 Task: Open Card Business Continuity Planning in Board Sales Pipeline Management and Optimization to Workspace Cloud Management and add a team member Softage.2@softage.net, a label Orange, a checklist Diet Planning, an attachment from your computer, a color Orange and finally, add a card description 'Conduct team training session on effective feedback' and a comment 'Given the potential impact of this task on our customers, let us ensure that we approach it with a focus on customer satisfaction and experience.'. Add a start date 'Jan 06, 1900' with a due date 'Jan 13, 1900'
Action: Mouse moved to (398, 163)
Screenshot: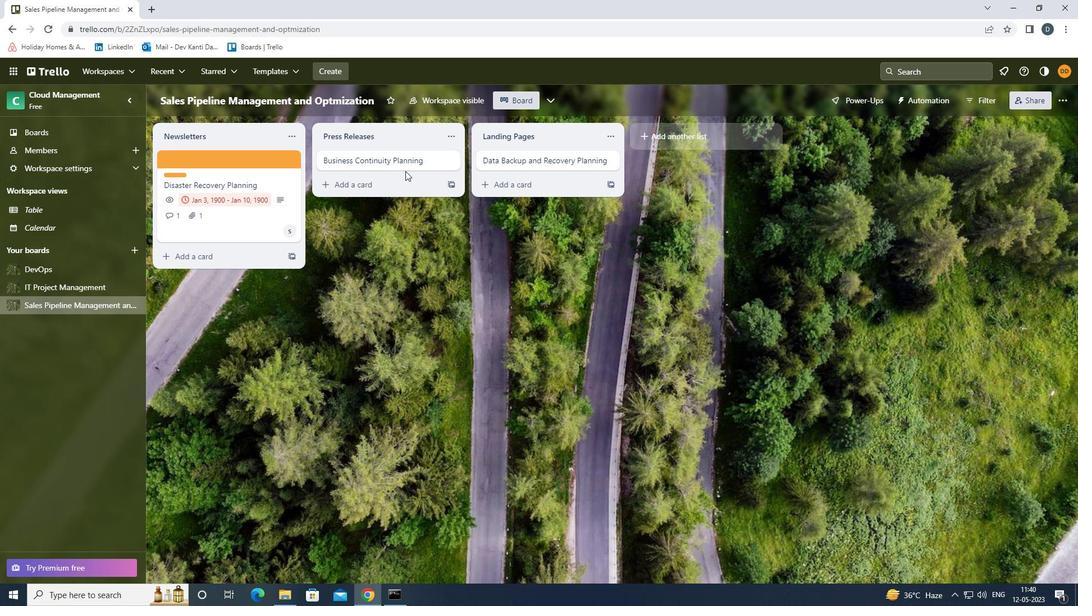 
Action: Mouse pressed left at (398, 163)
Screenshot: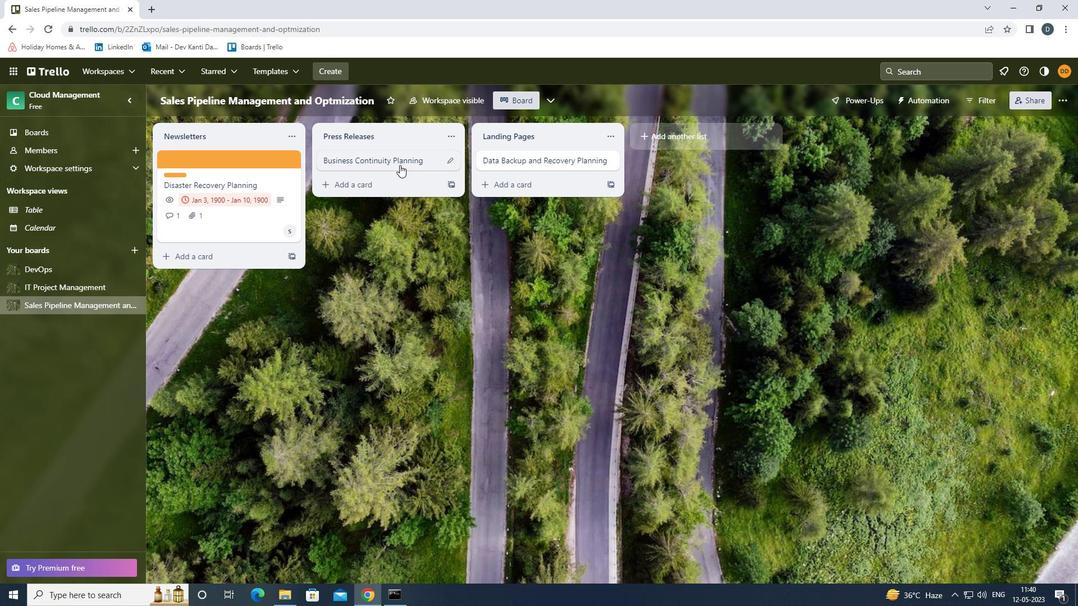 
Action: Mouse moved to (685, 197)
Screenshot: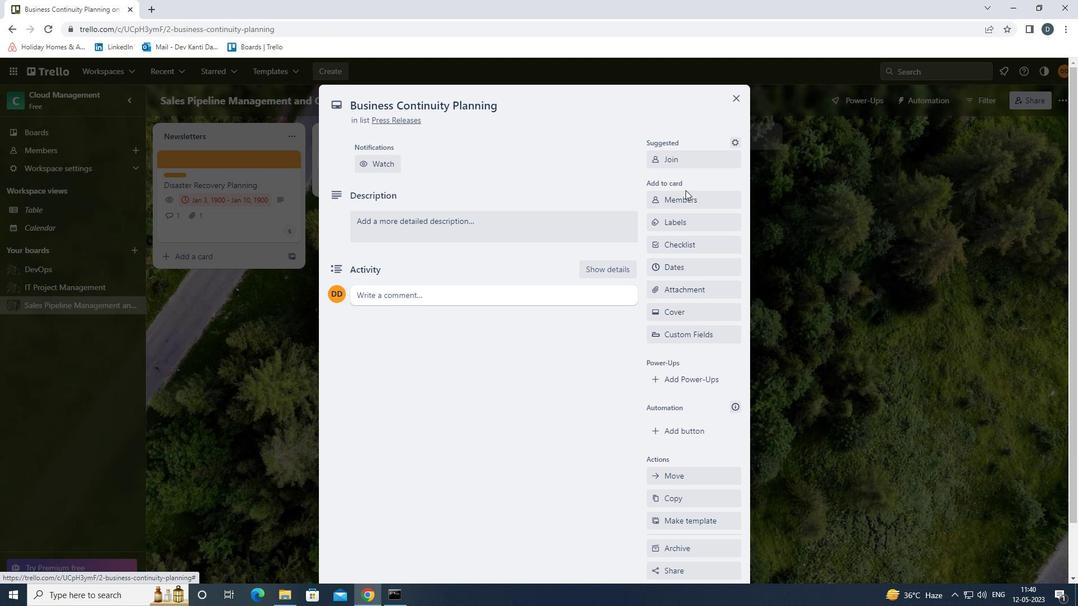 
Action: Mouse pressed left at (685, 197)
Screenshot: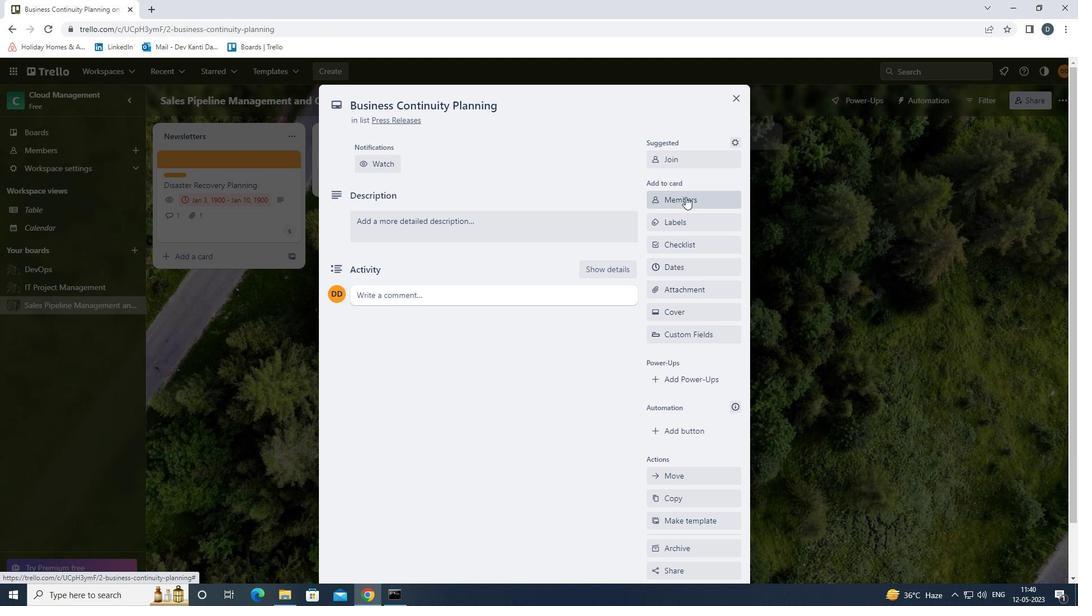 
Action: Key pressed <Key.shift>SOFTAGE.2<Key.shift>@SOFTAGE.NET
Screenshot: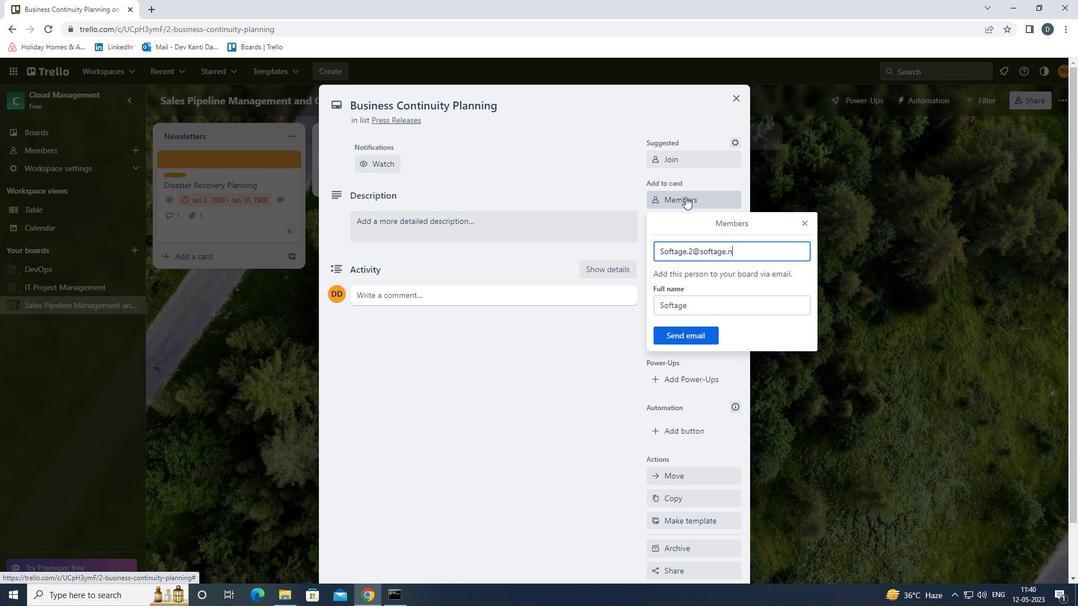 
Action: Mouse moved to (684, 343)
Screenshot: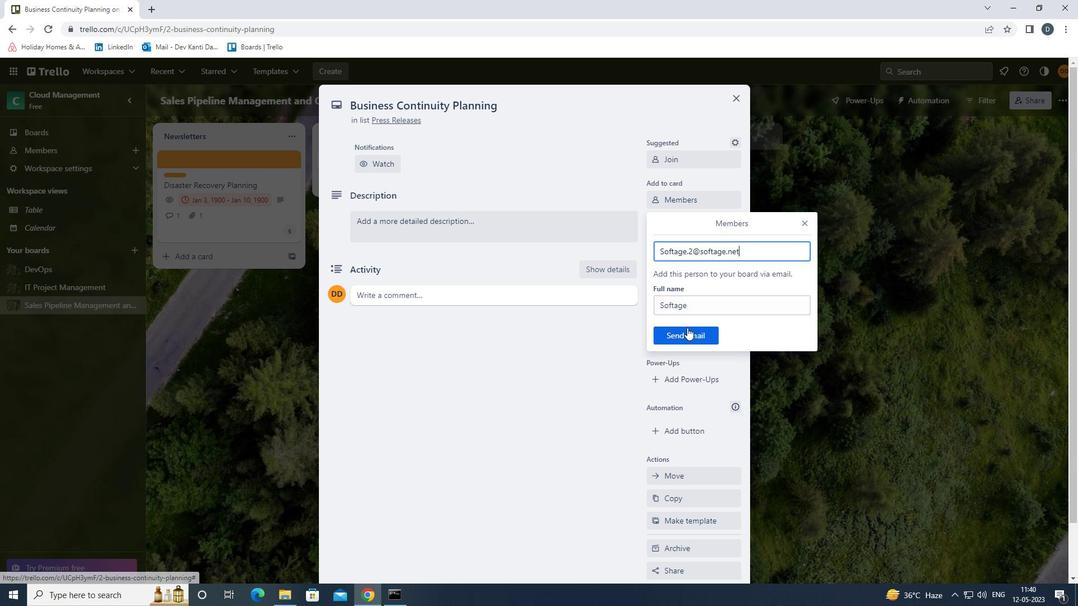 
Action: Mouse pressed left at (684, 343)
Screenshot: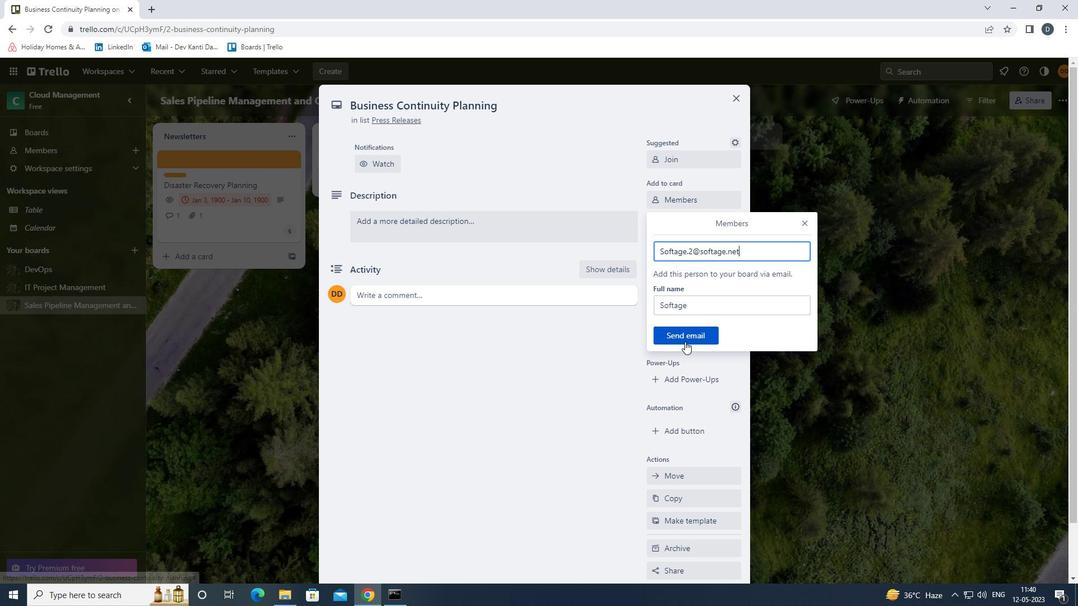 
Action: Mouse moved to (697, 225)
Screenshot: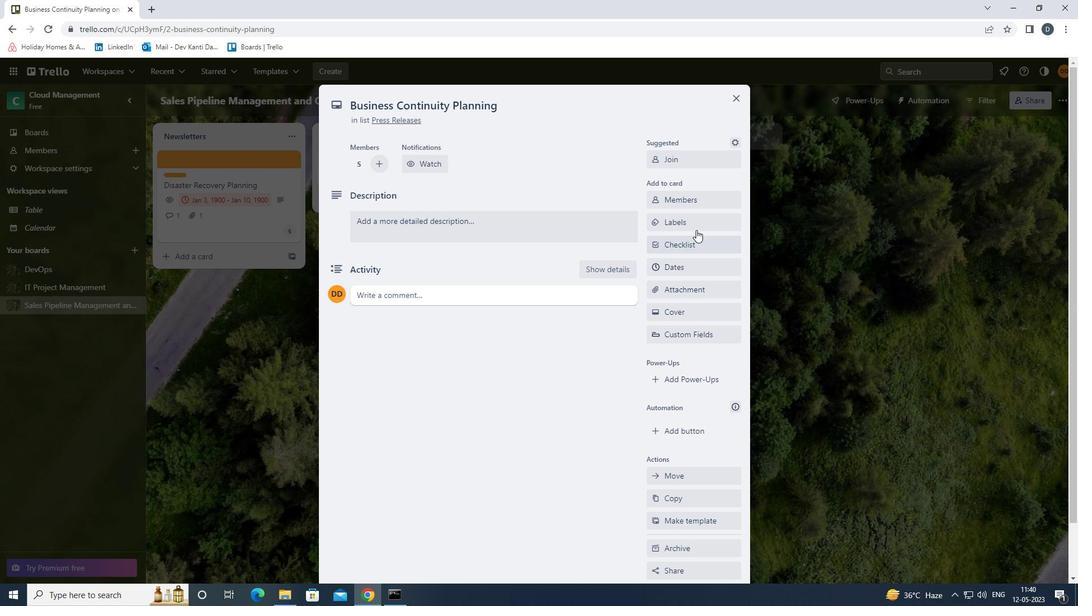 
Action: Mouse pressed left at (697, 225)
Screenshot: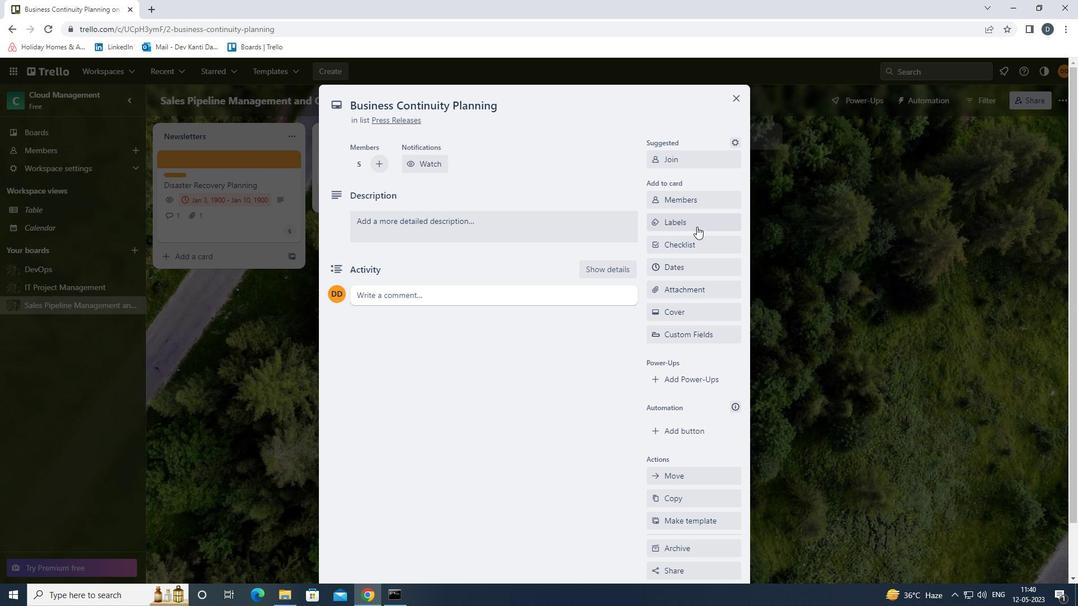 
Action: Mouse moved to (705, 356)
Screenshot: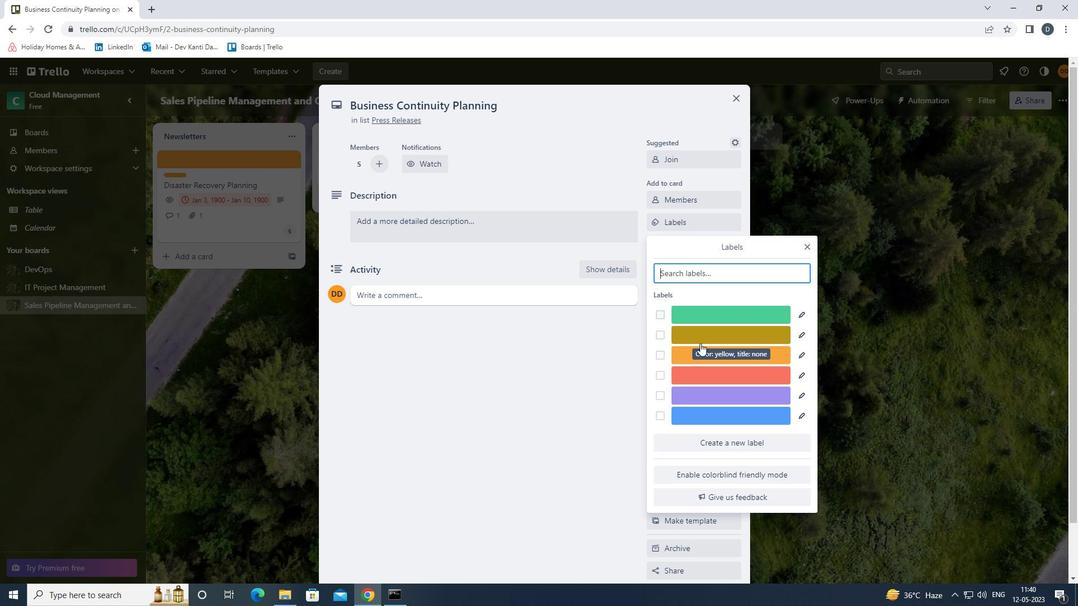 
Action: Mouse pressed left at (705, 356)
Screenshot: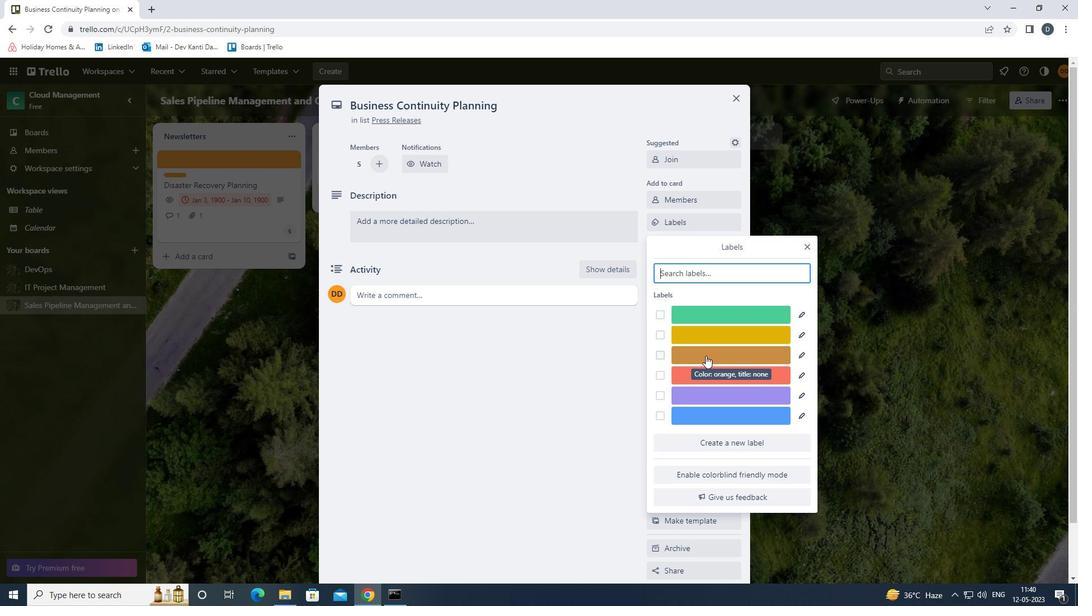 
Action: Mouse moved to (808, 245)
Screenshot: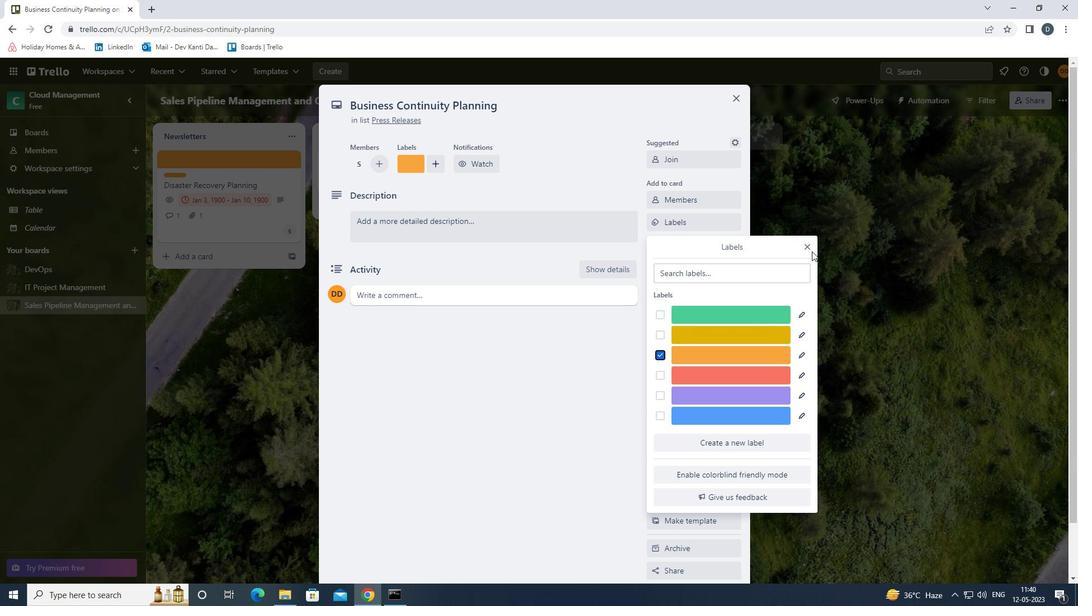 
Action: Mouse pressed left at (808, 245)
Screenshot: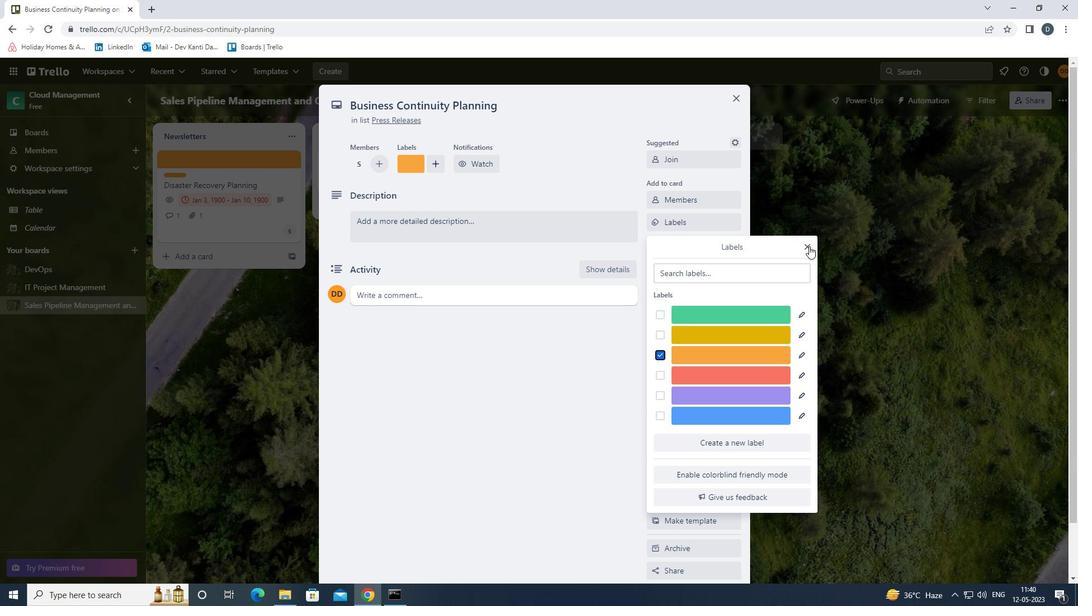 
Action: Mouse moved to (696, 292)
Screenshot: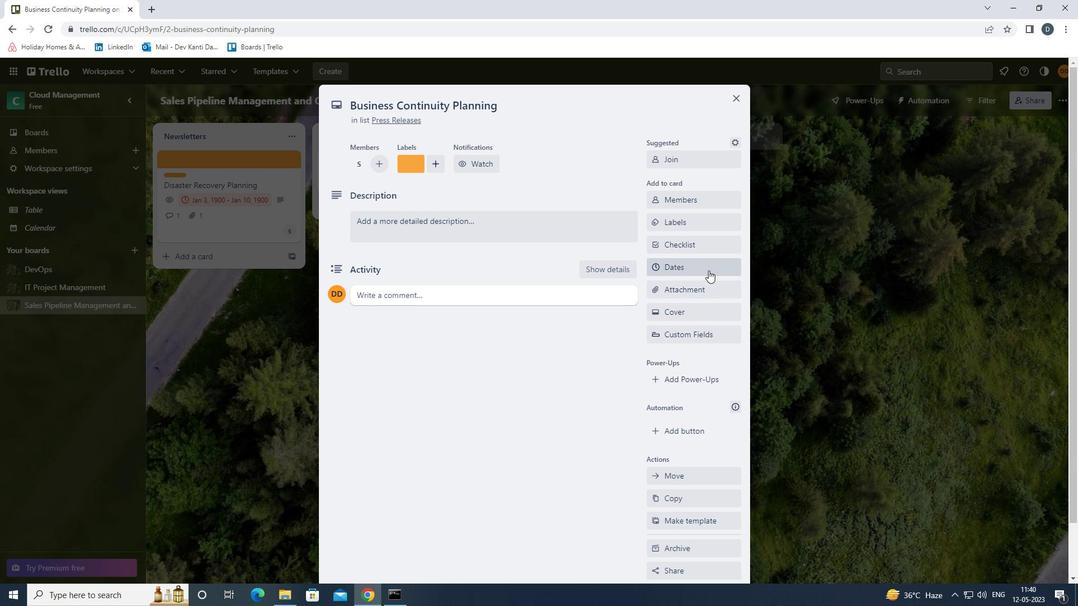 
Action: Mouse pressed left at (696, 292)
Screenshot: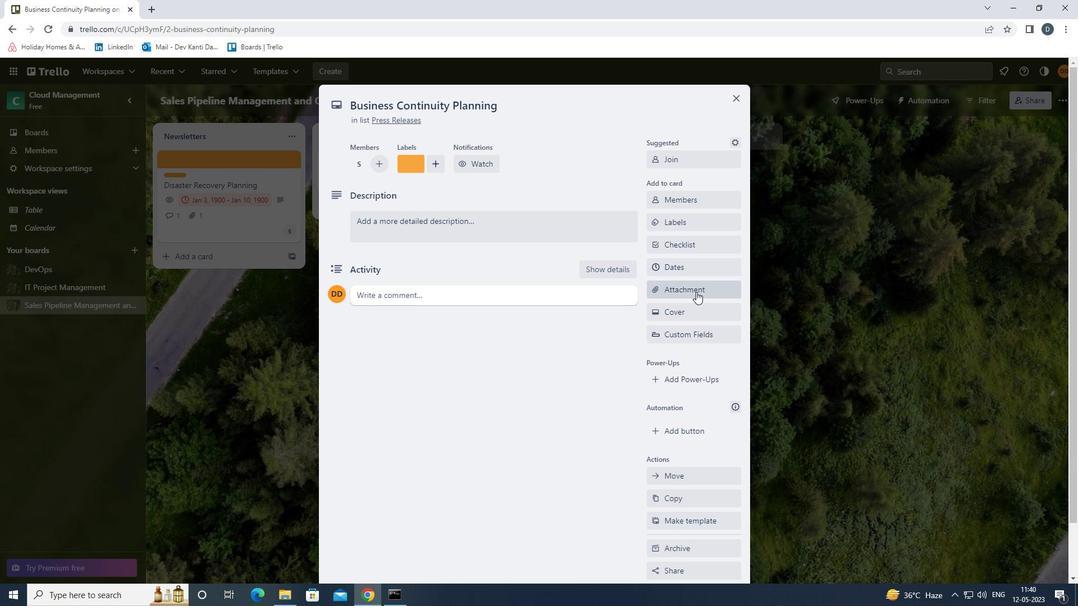 
Action: Mouse moved to (703, 343)
Screenshot: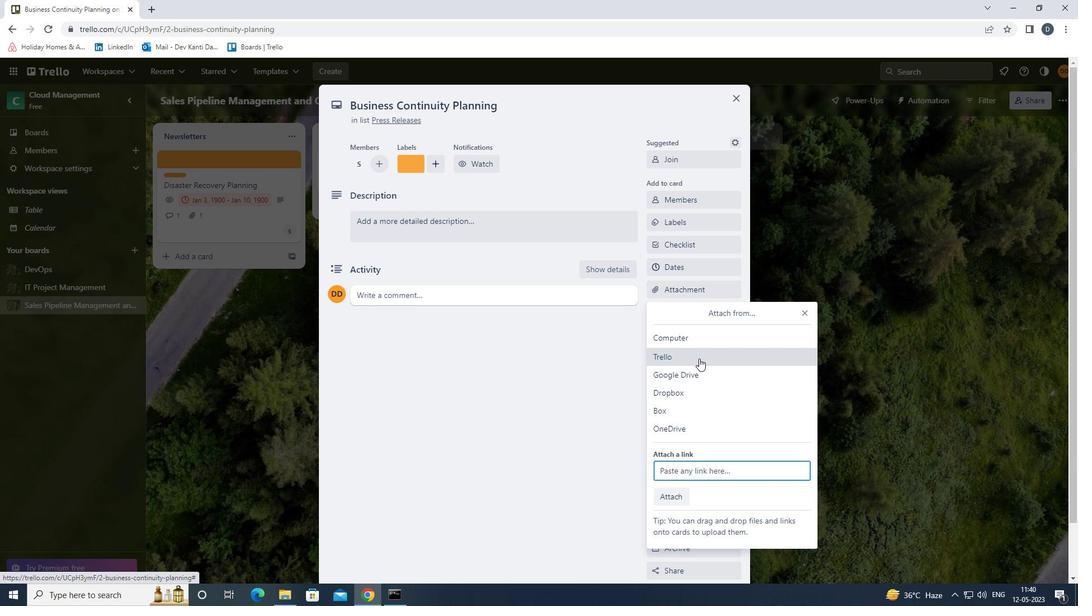 
Action: Mouse pressed left at (703, 343)
Screenshot: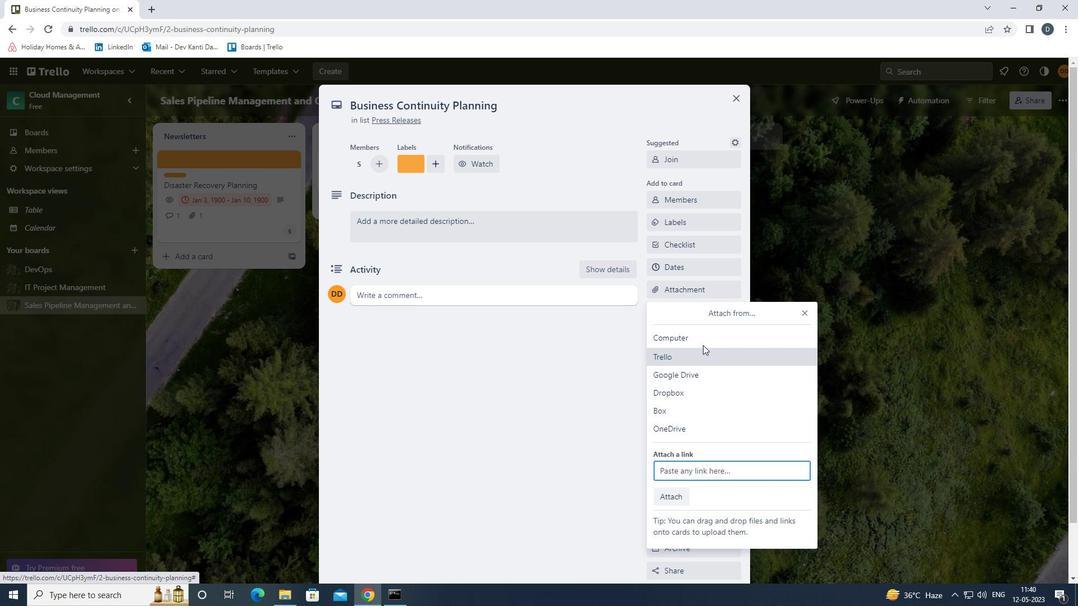 
Action: Mouse moved to (334, 127)
Screenshot: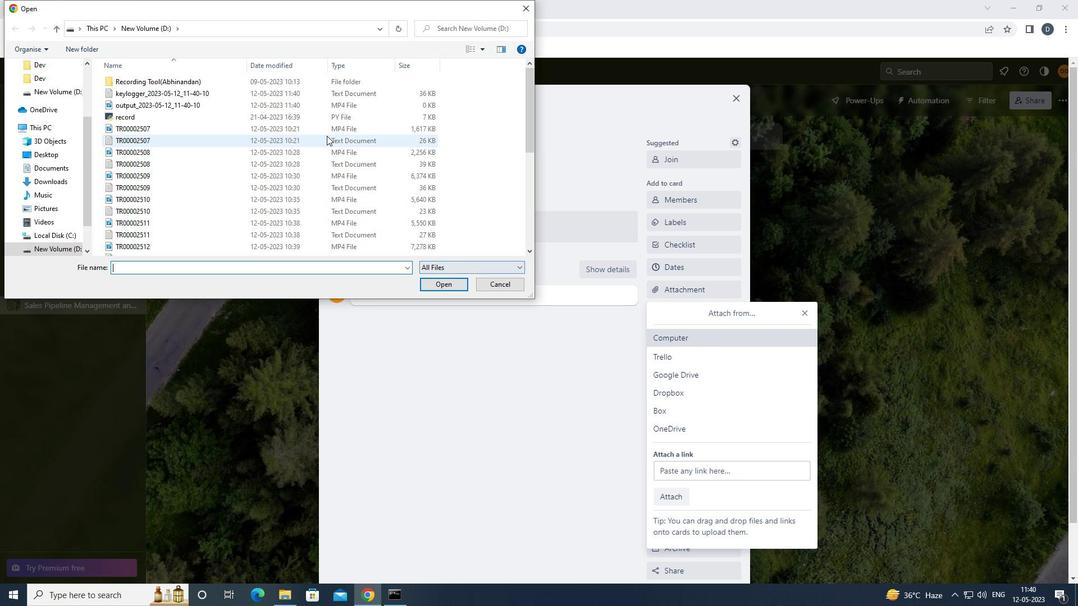 
Action: Mouse pressed left at (334, 127)
Screenshot: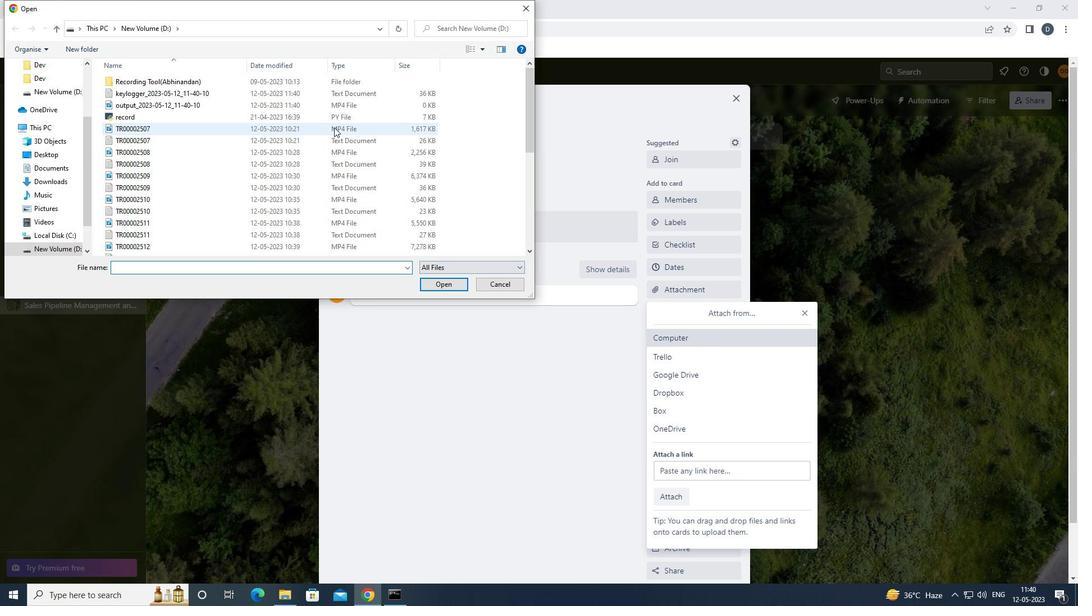
Action: Mouse moved to (452, 287)
Screenshot: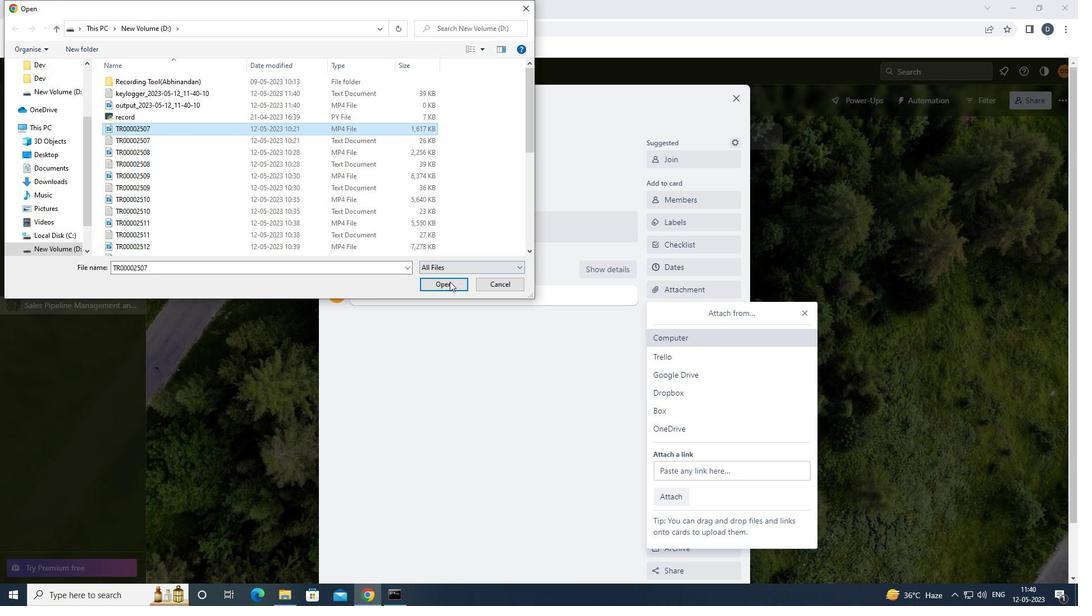 
Action: Mouse pressed left at (452, 287)
Screenshot: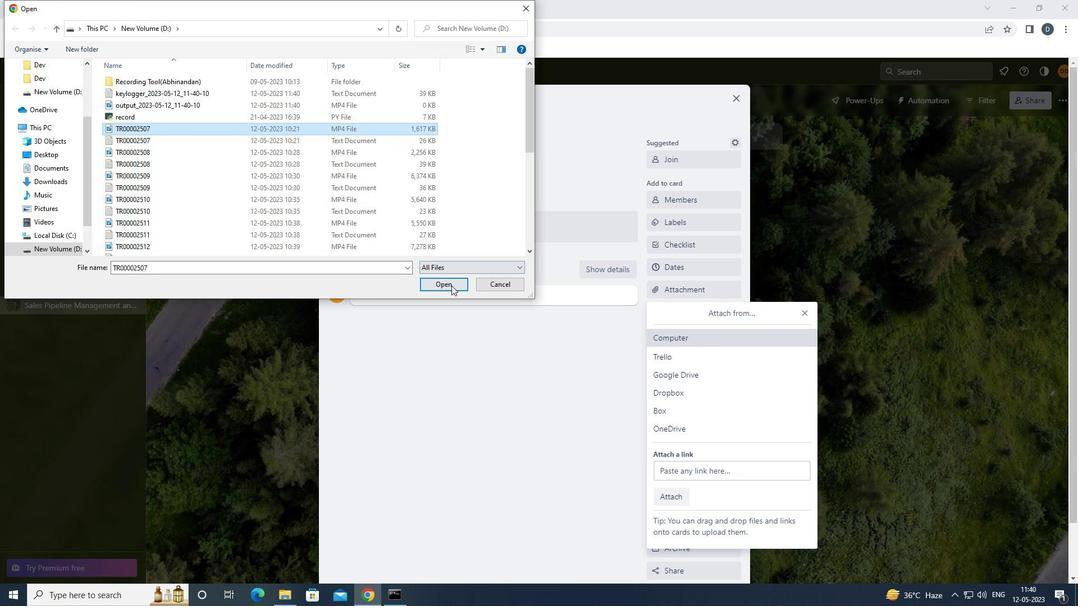 
Action: Mouse moved to (693, 311)
Screenshot: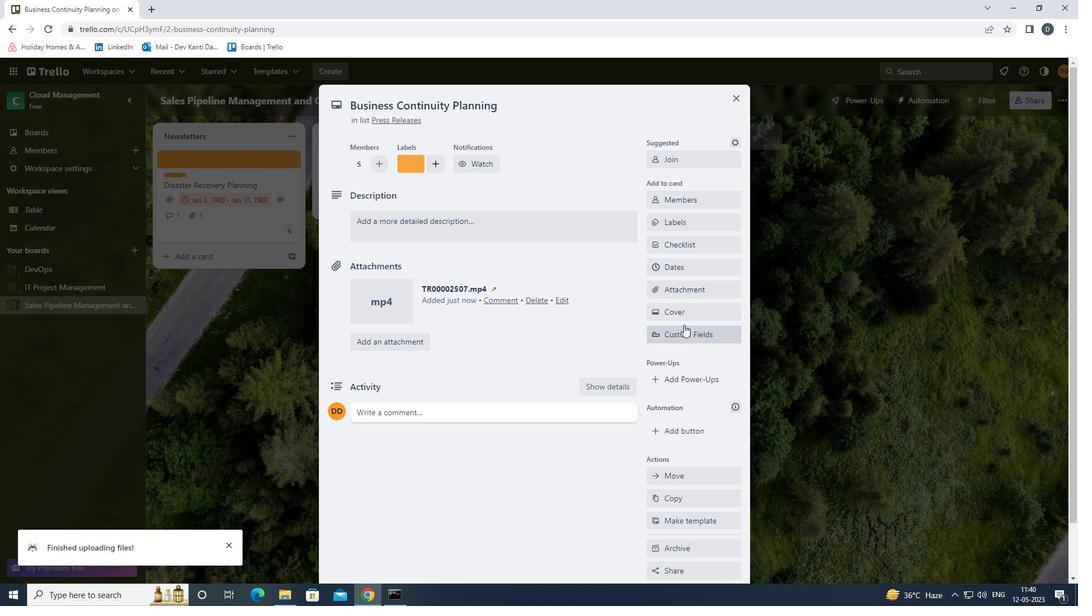
Action: Mouse pressed left at (693, 311)
Screenshot: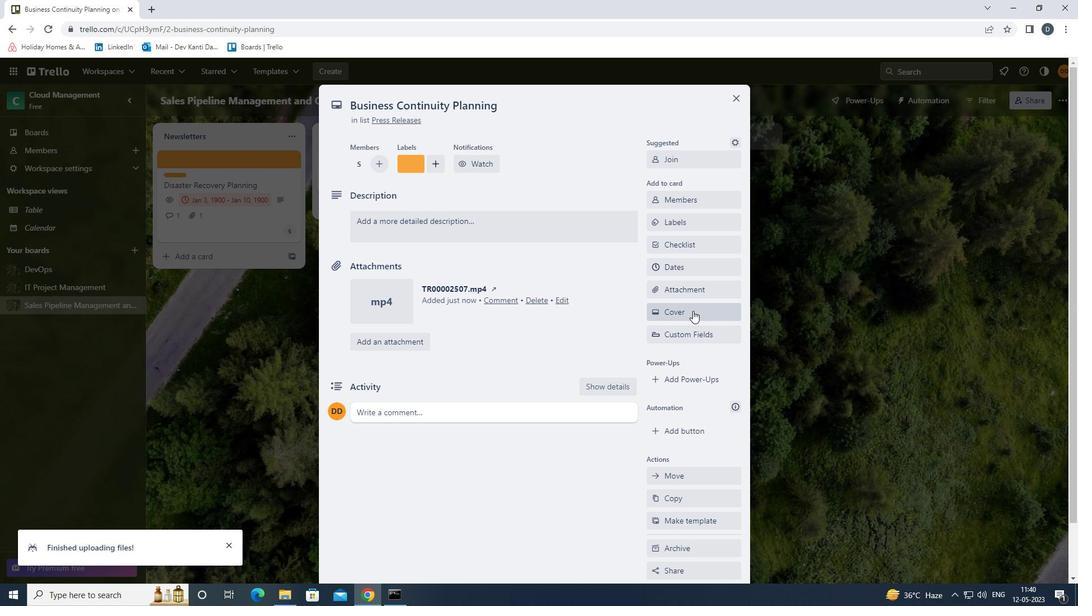 
Action: Mouse moved to (723, 360)
Screenshot: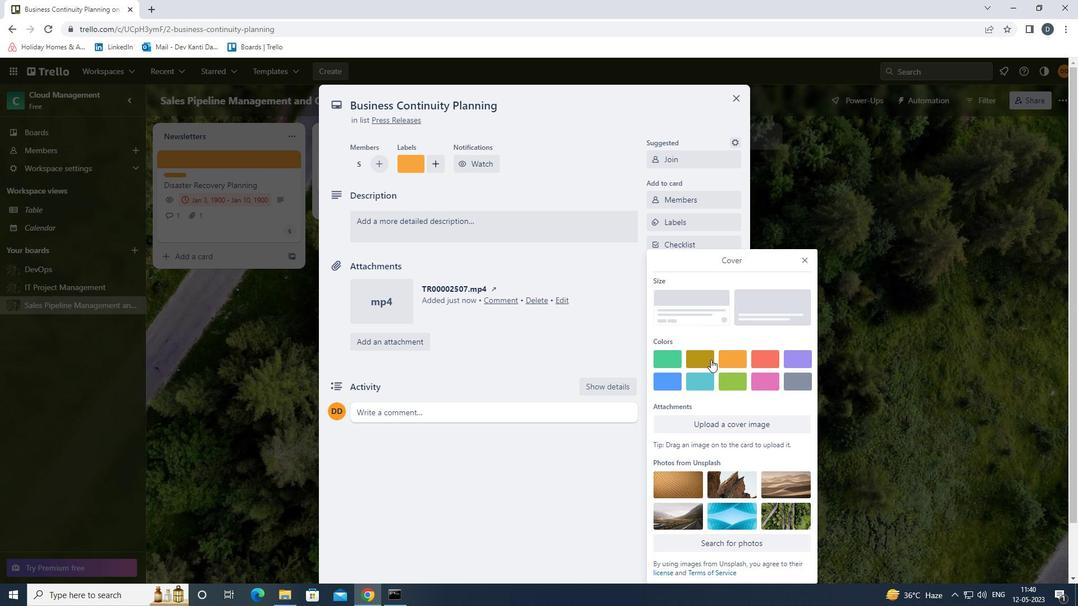 
Action: Mouse pressed left at (723, 360)
Screenshot: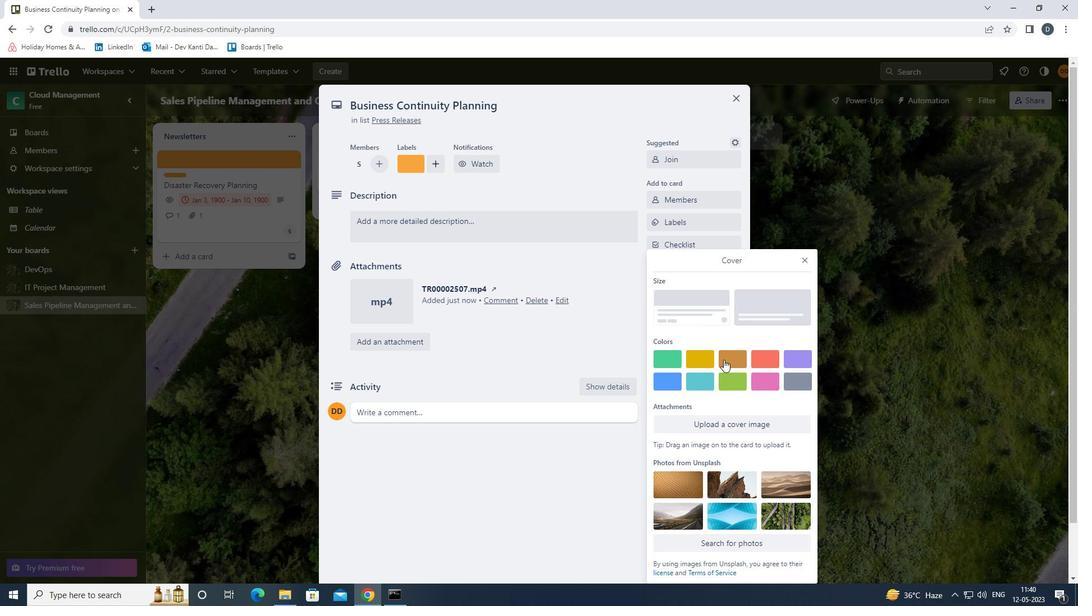 
Action: Mouse moved to (807, 242)
Screenshot: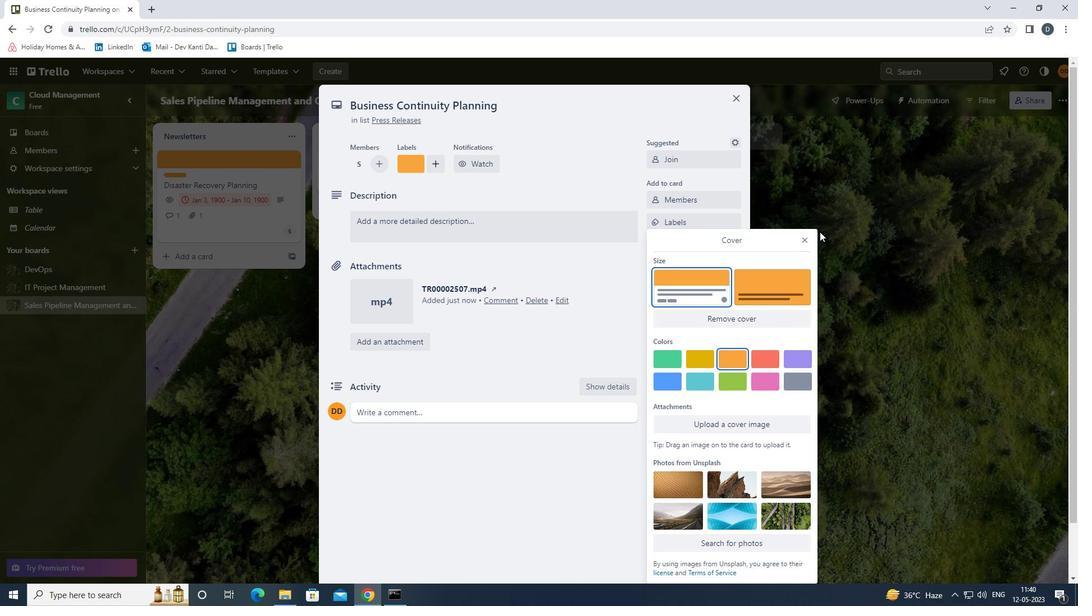 
Action: Mouse pressed left at (807, 242)
Screenshot: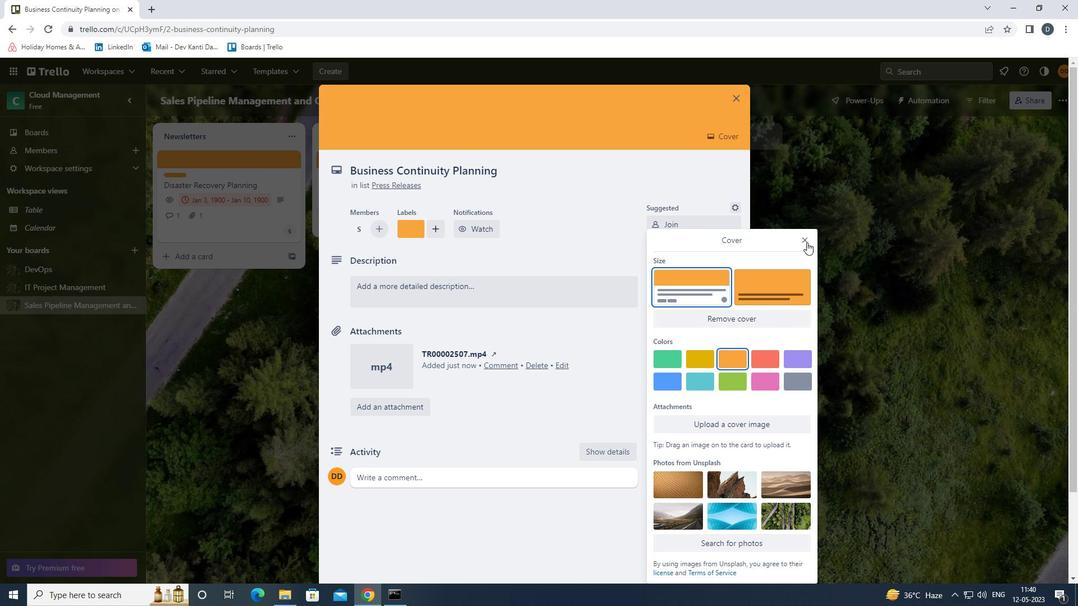 
Action: Mouse moved to (515, 290)
Screenshot: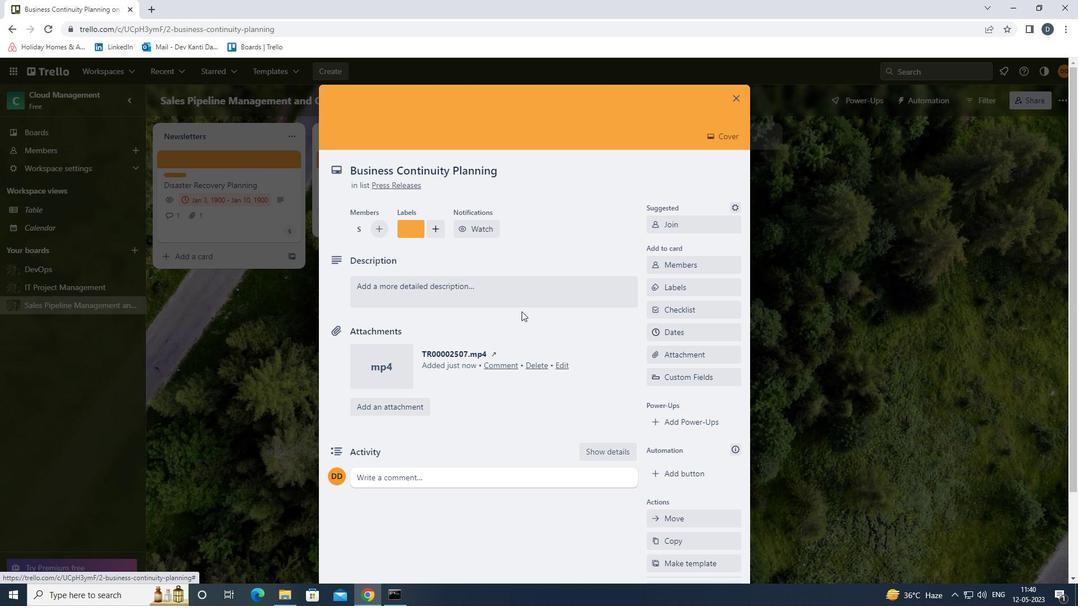 
Action: Mouse pressed left at (515, 290)
Screenshot: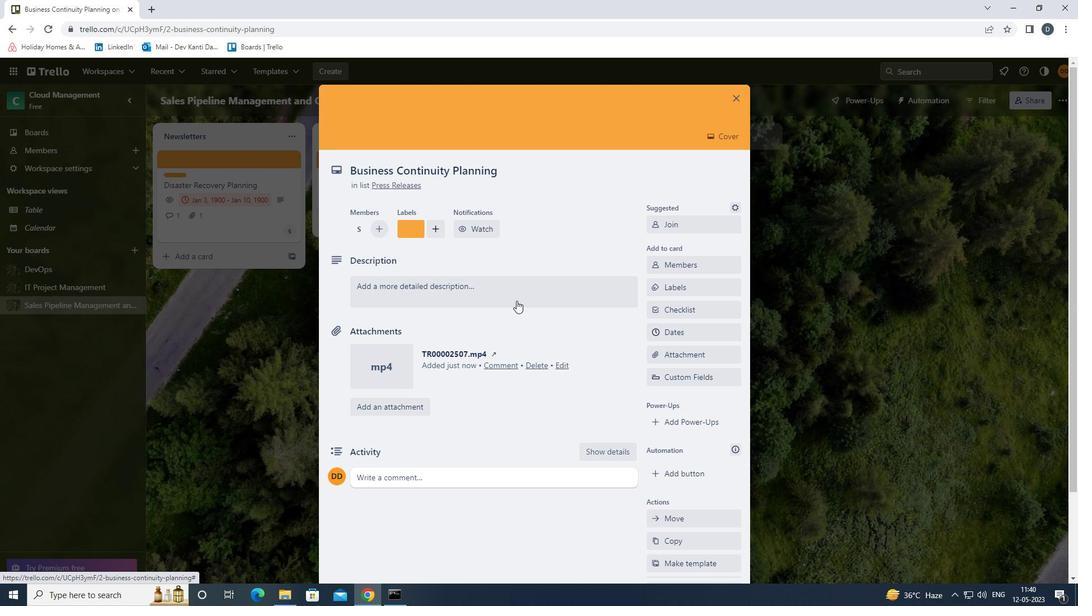 
Action: Key pressed <Key.shift>CONDUCT<Key.space>TEAM<Key.space>TRAINING<Key.space>SESSION<Key.space>ON<Key.space>EFFECTIVE<Key.space>FEEDBACK.
Screenshot: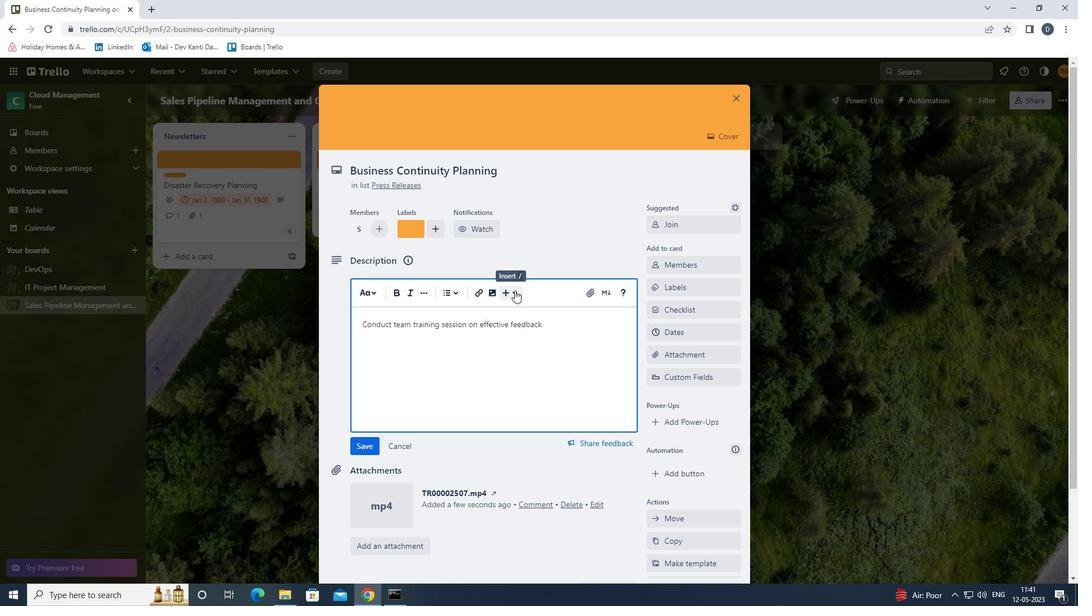 
Action: Mouse moved to (358, 444)
Screenshot: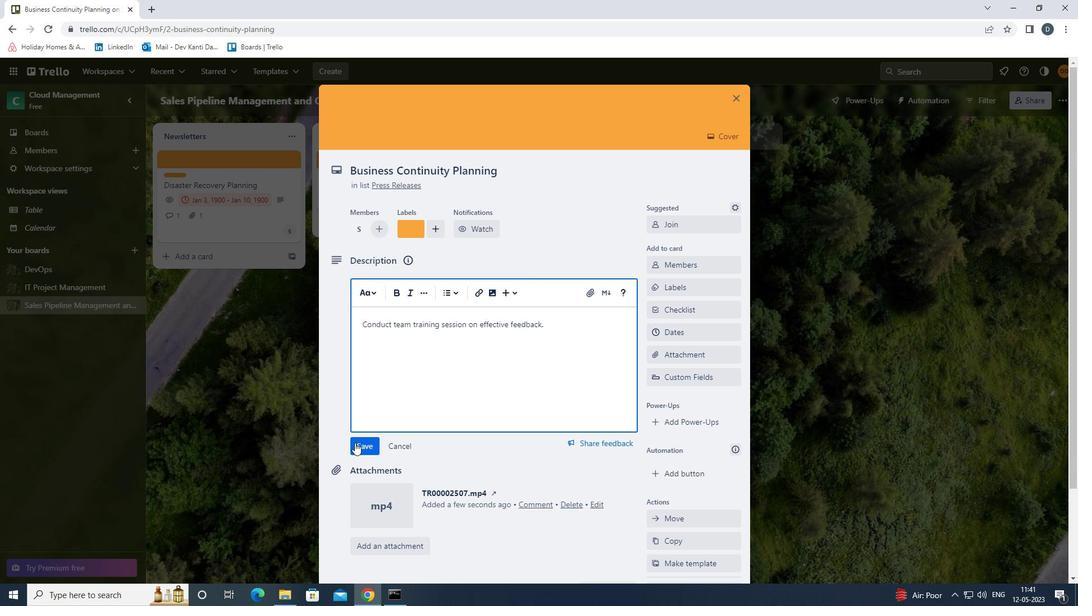 
Action: Mouse pressed left at (358, 444)
Screenshot: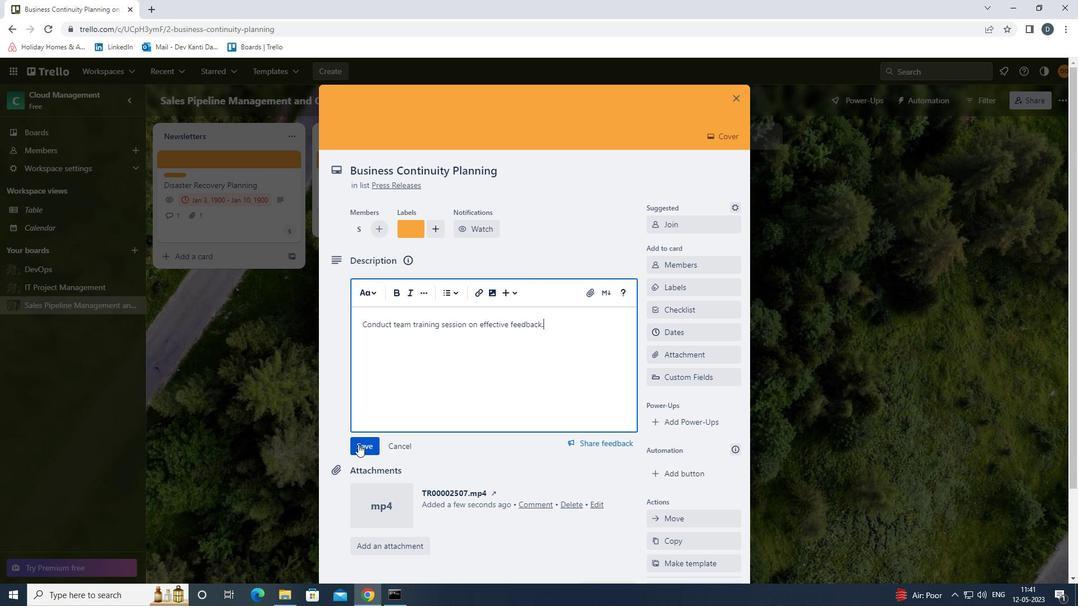 
Action: Mouse scrolled (358, 444) with delta (0, 0)
Screenshot: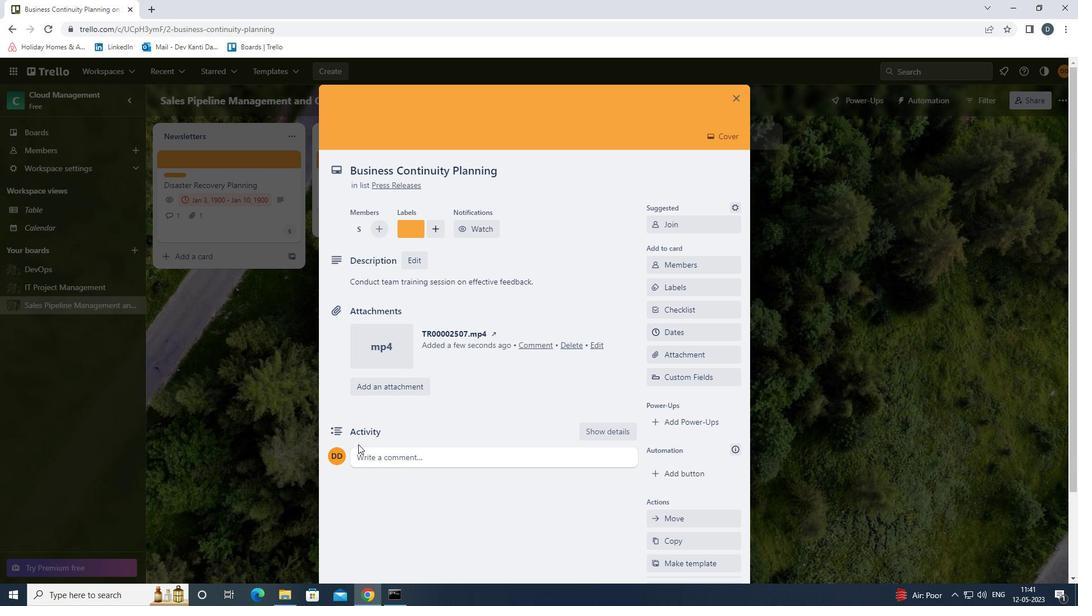
Action: Mouse moved to (358, 444)
Screenshot: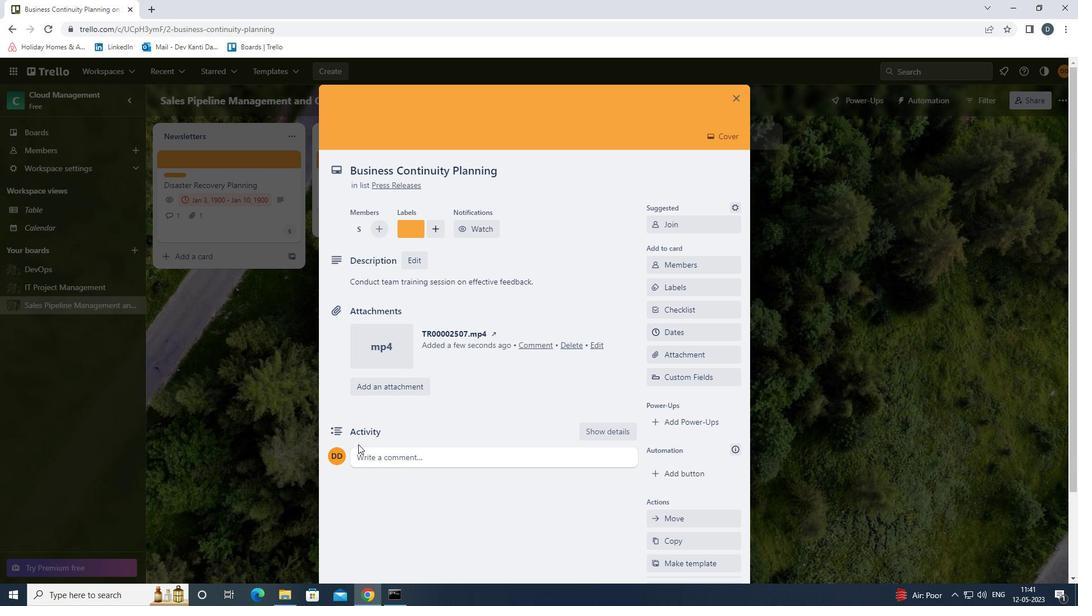 
Action: Mouse scrolled (358, 444) with delta (0, 0)
Screenshot: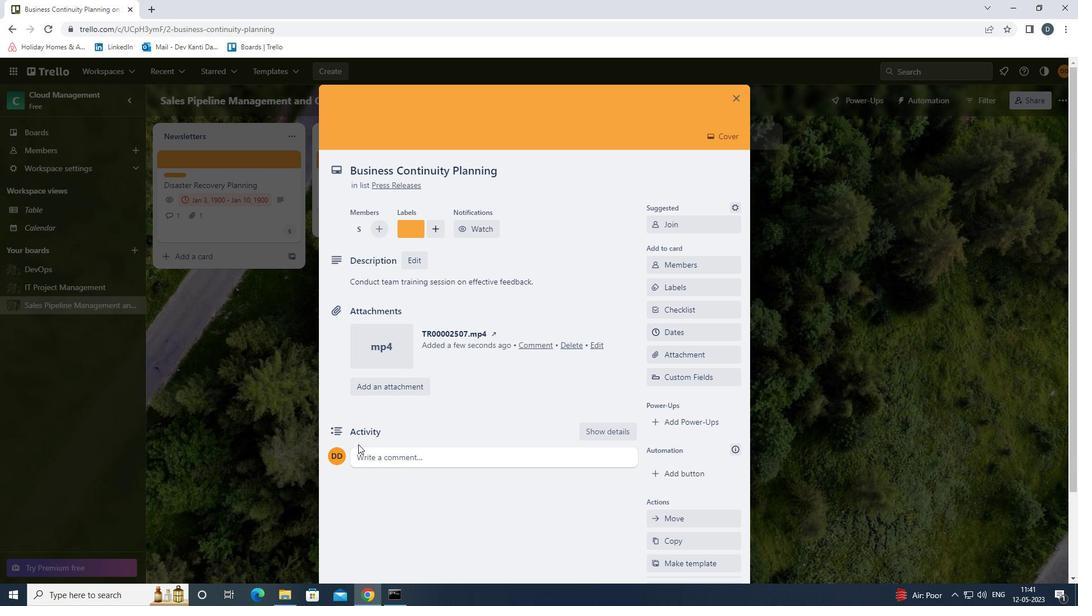 
Action: Mouse moved to (416, 428)
Screenshot: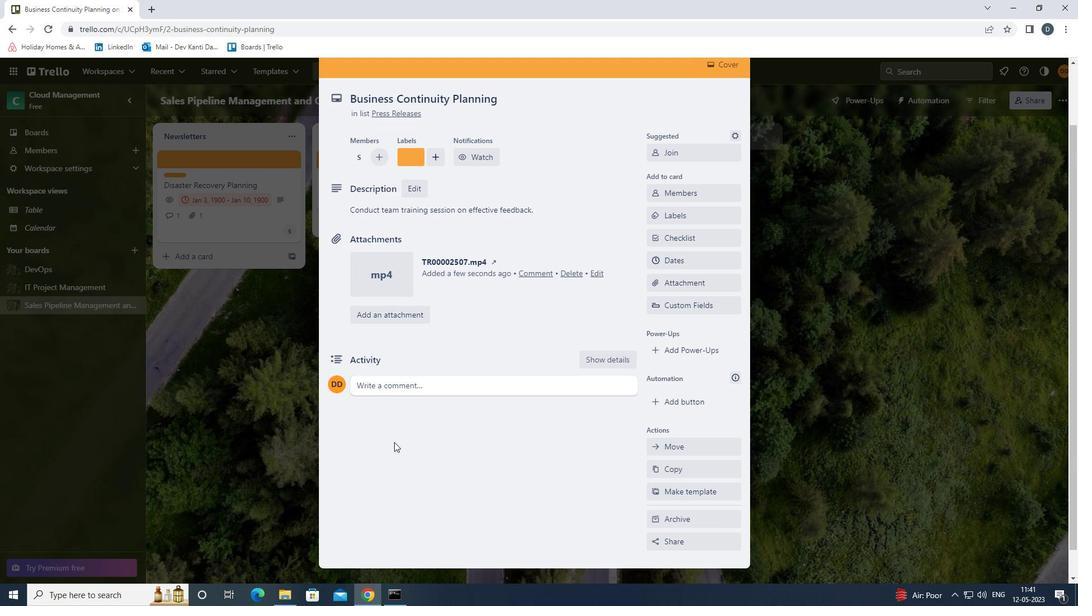 
Action: Mouse scrolled (416, 429) with delta (0, 0)
Screenshot: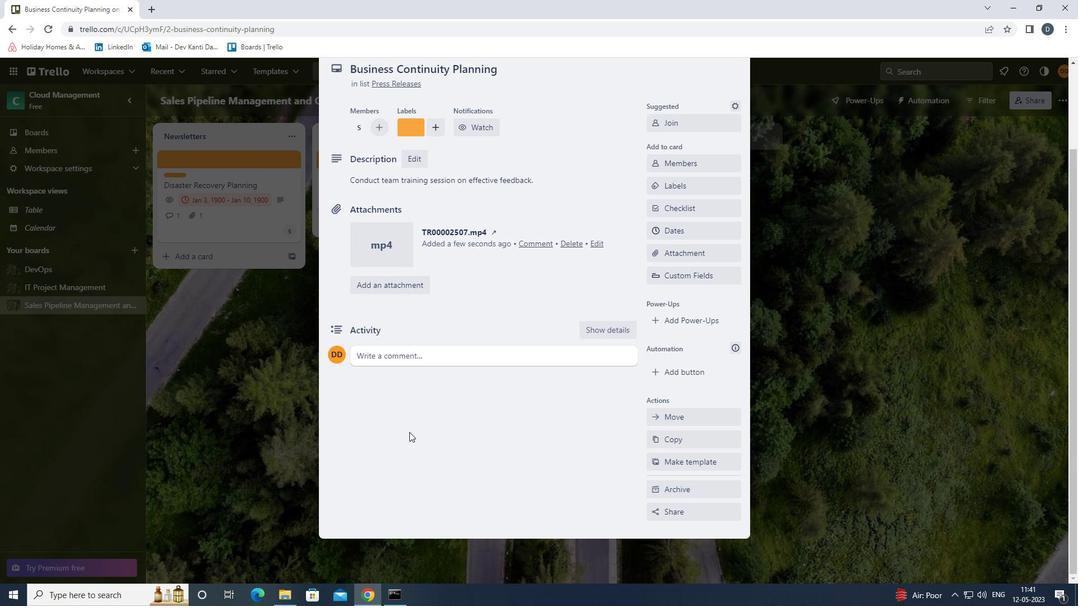 
Action: Mouse moved to (454, 416)
Screenshot: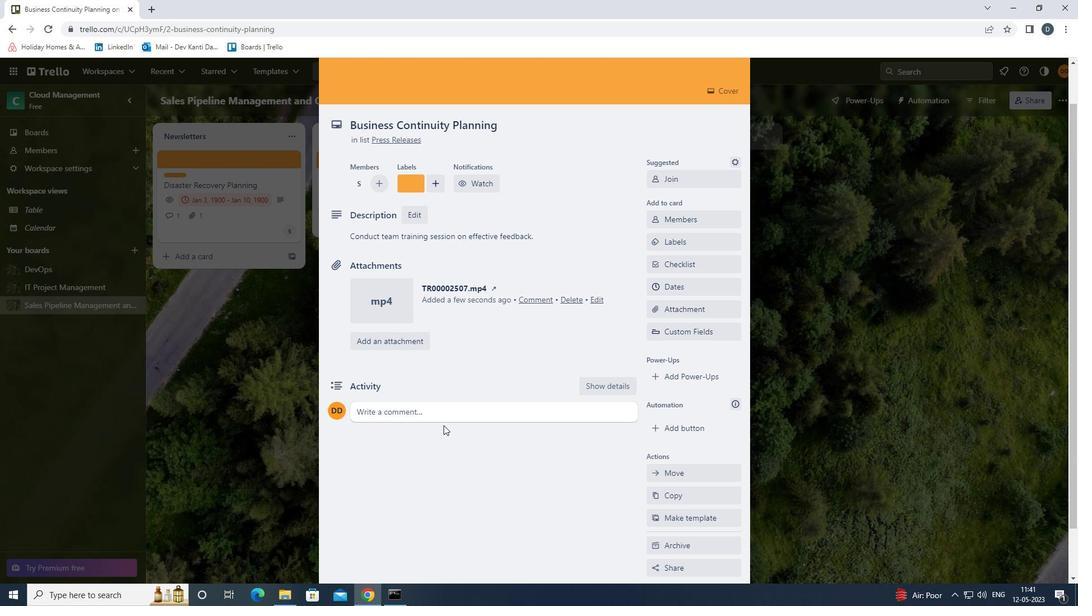 
Action: Mouse pressed left at (454, 416)
Screenshot: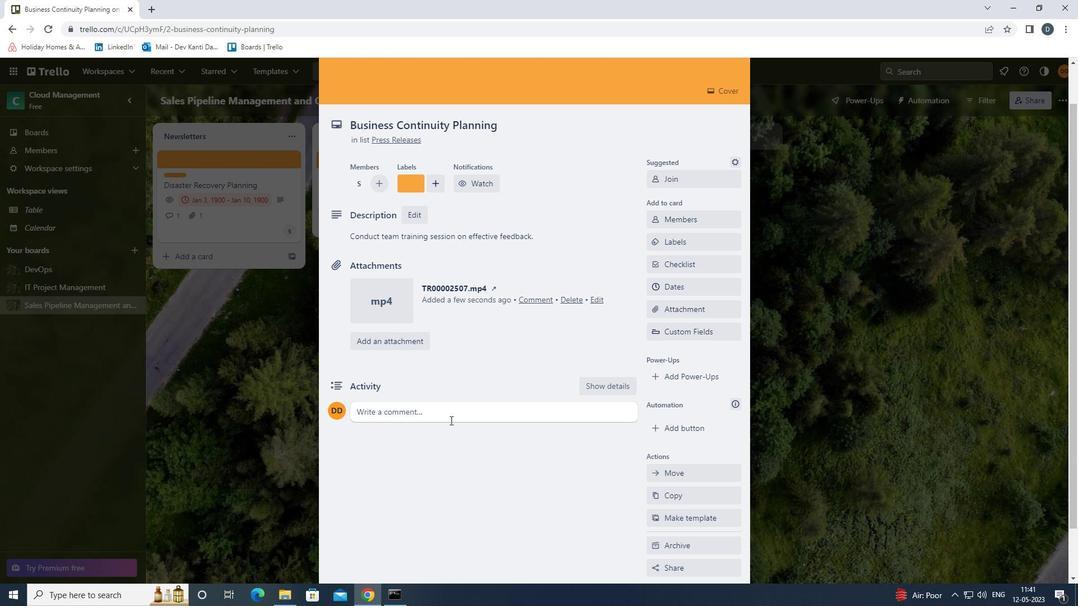 
Action: Mouse moved to (454, 450)
Screenshot: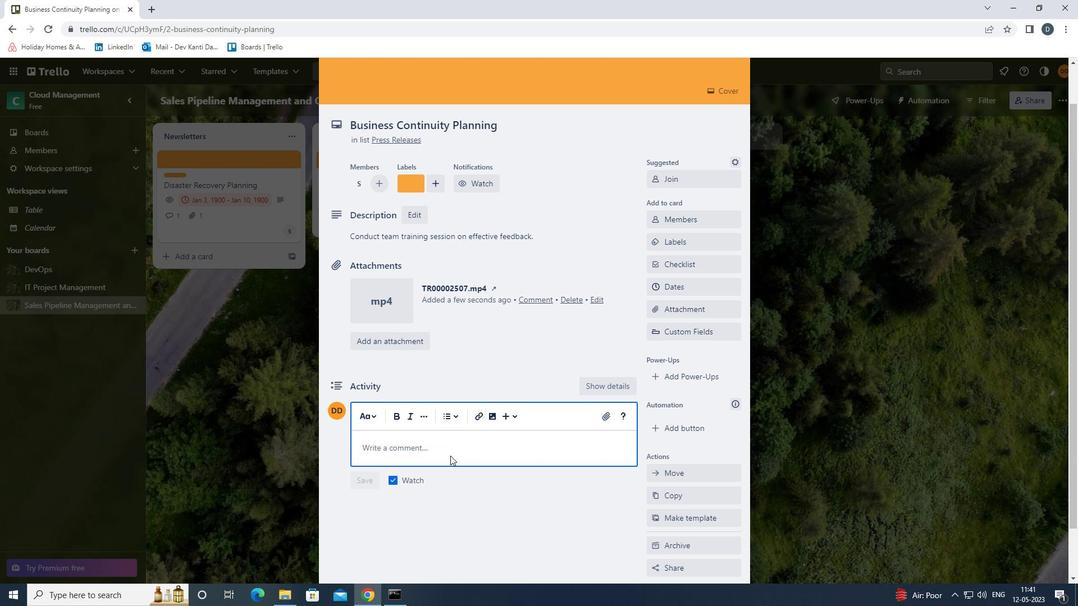 
Action: Mouse pressed left at (454, 450)
Screenshot: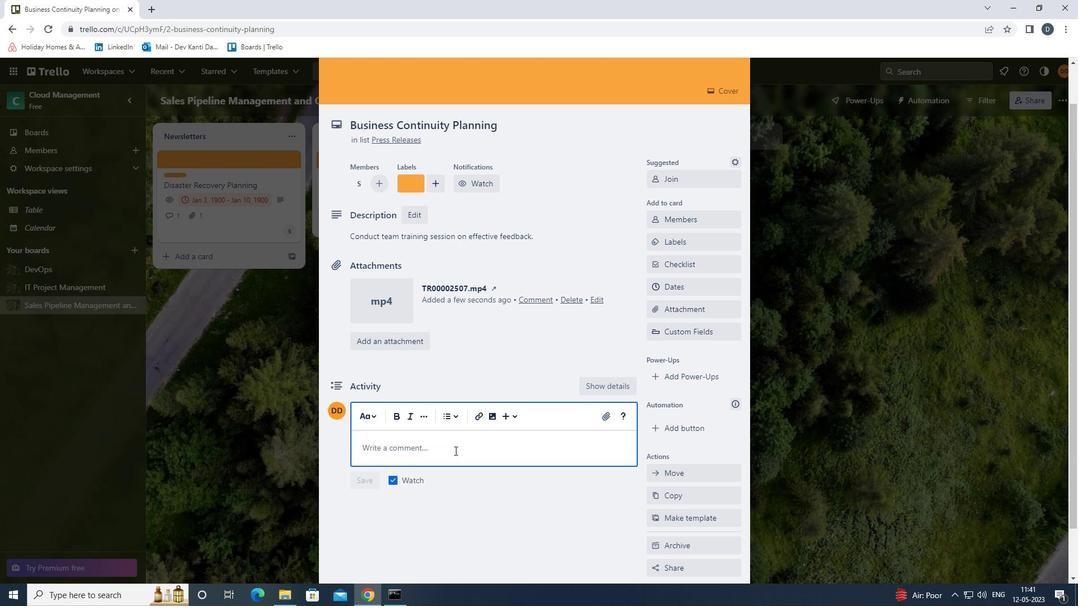 
Action: Key pressed <Key.shift><Key.shift><Key.shift><Key.shift><Key.shift><Key.shift><Key.shift>GIEV<Key.backspace><Key.backspace>VEN<Key.space>THE<Key.space>POTENTIAL<Key.space>IMPACT<Key.space>OF<Key.space>THIS<Key.space>TASK<Key.space>ON<Key.space>OUR<Key.space>CUSTOMERS,<Key.space>LET<Key.space>US<Key.space>ENSURE<Key.space>THA<Key.space><Key.backspace>T<Key.space>WE<Key.space>APPROACH<Key.space>IU<Key.backspace>T<Key.space>WITH<Key.space>A<Key.space>FOCUS<Key.space>ON<Key.space>CUSTOMER<Key.space>SATISFACTION<Key.space>AND<Key.space>EXPERIENCE.
Screenshot: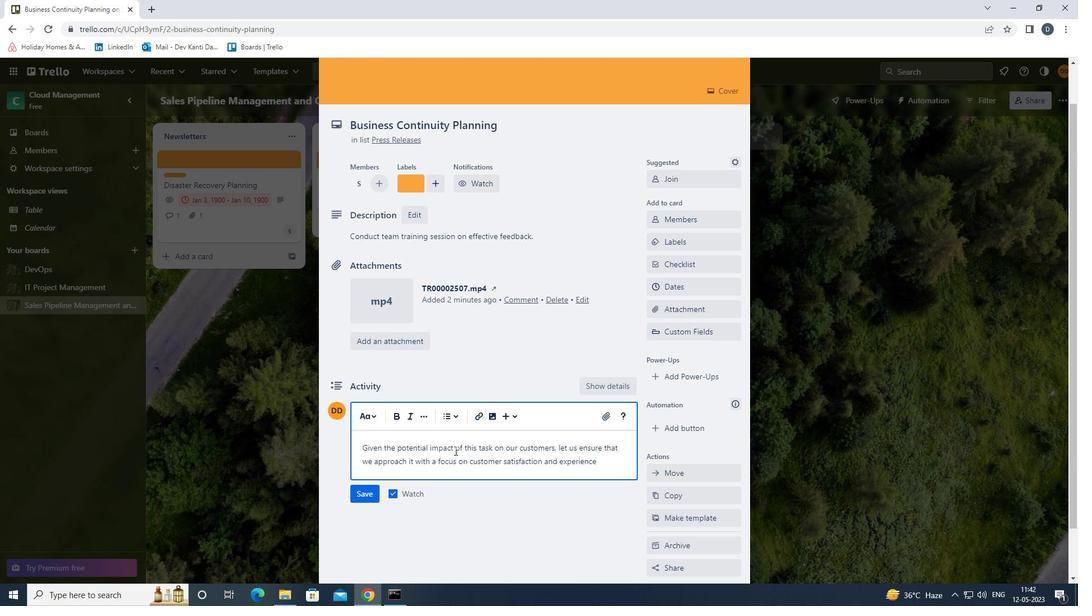
Action: Mouse moved to (368, 489)
Screenshot: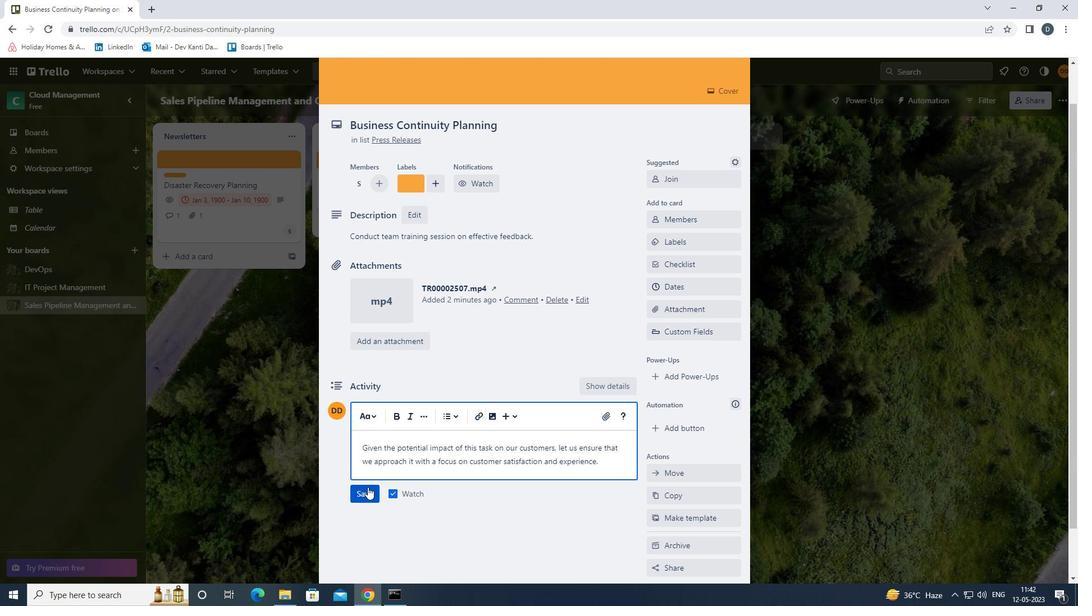 
Action: Mouse pressed left at (368, 489)
Screenshot: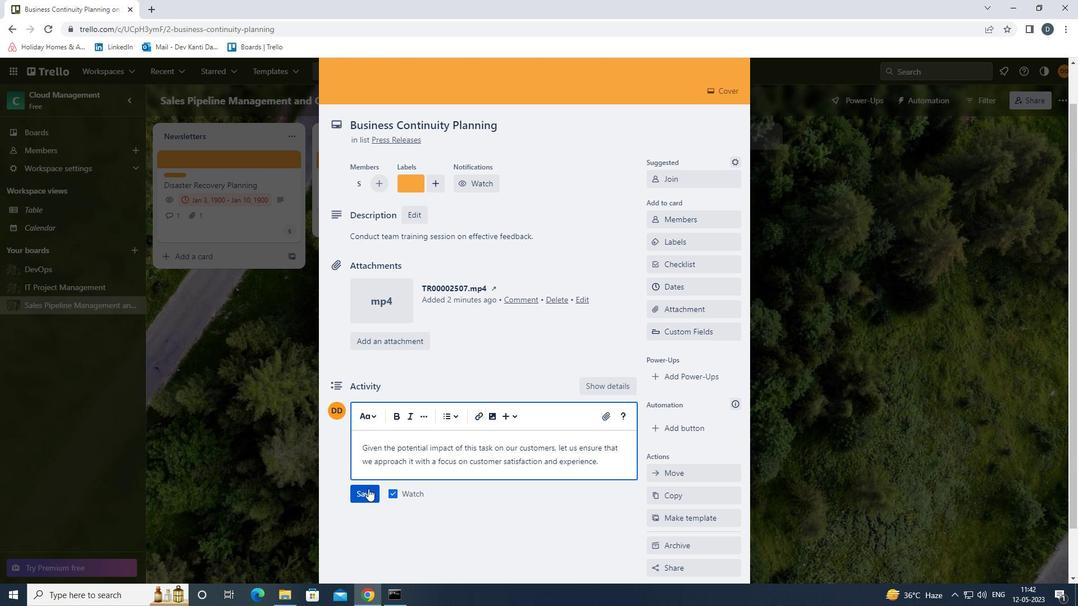 
Action: Mouse moved to (677, 289)
Screenshot: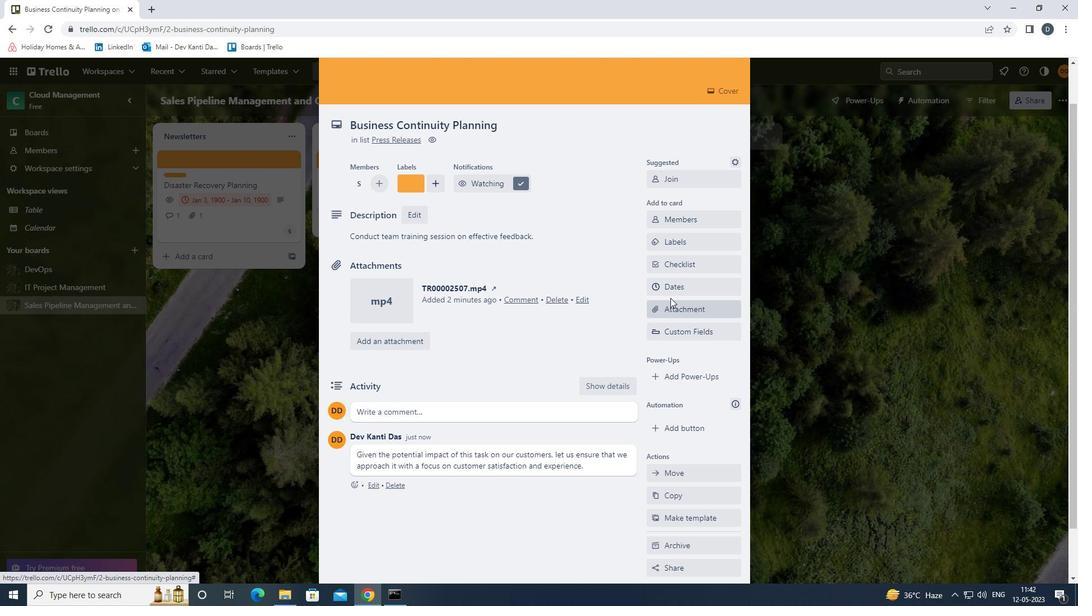 
Action: Mouse pressed left at (677, 289)
Screenshot: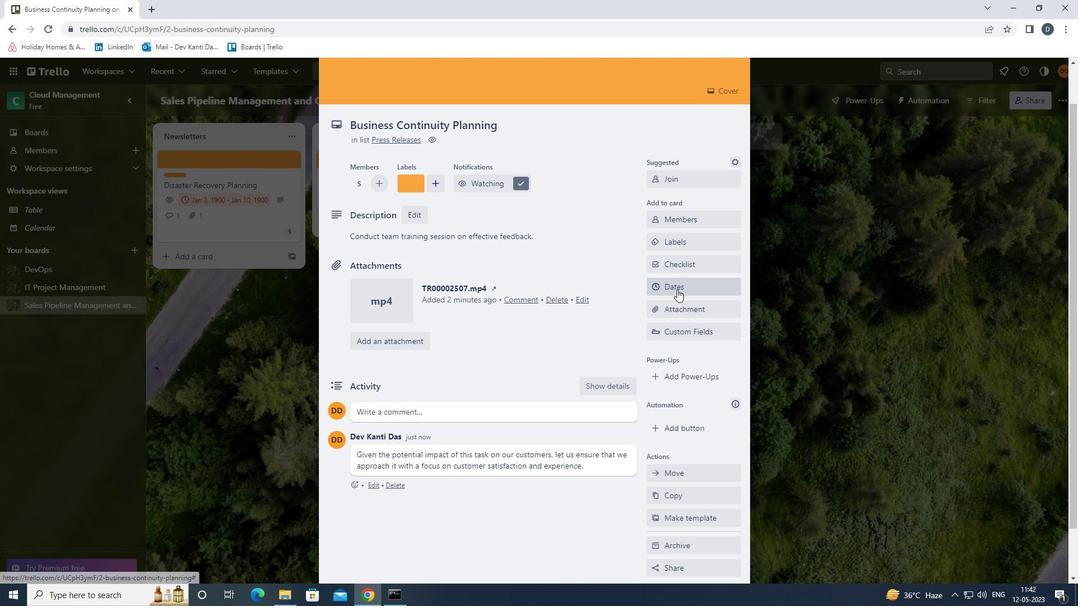 
Action: Mouse moved to (662, 299)
Screenshot: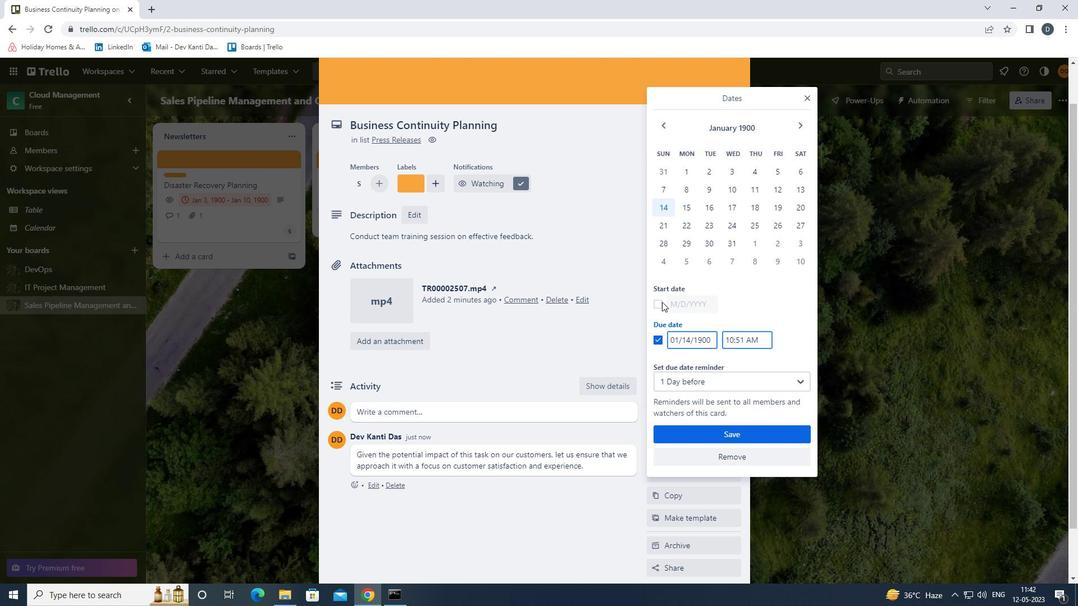 
Action: Mouse pressed left at (662, 299)
Screenshot: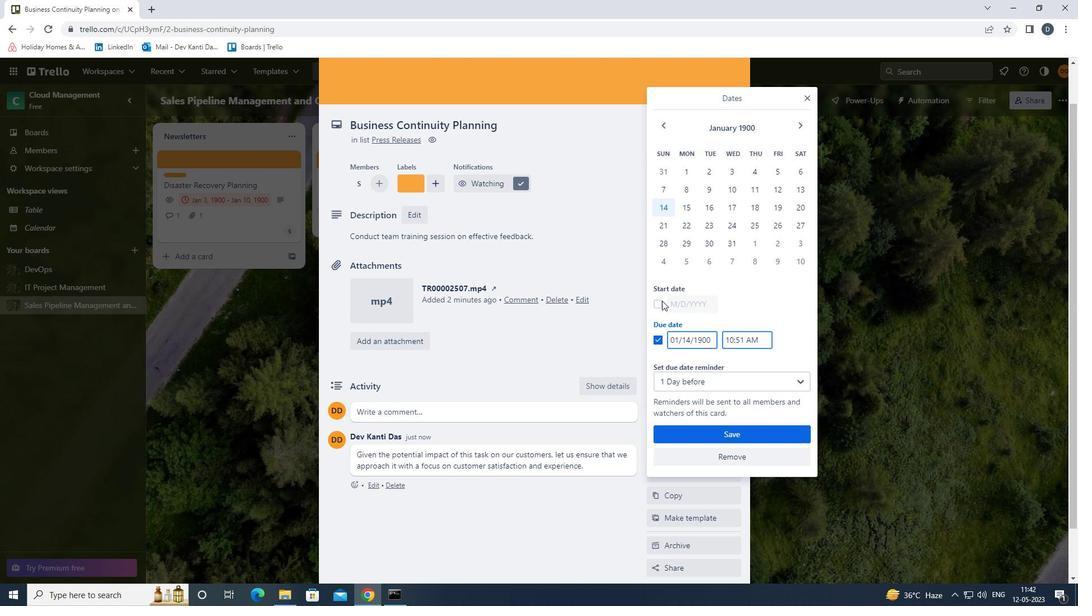 
Action: Mouse moved to (795, 168)
Screenshot: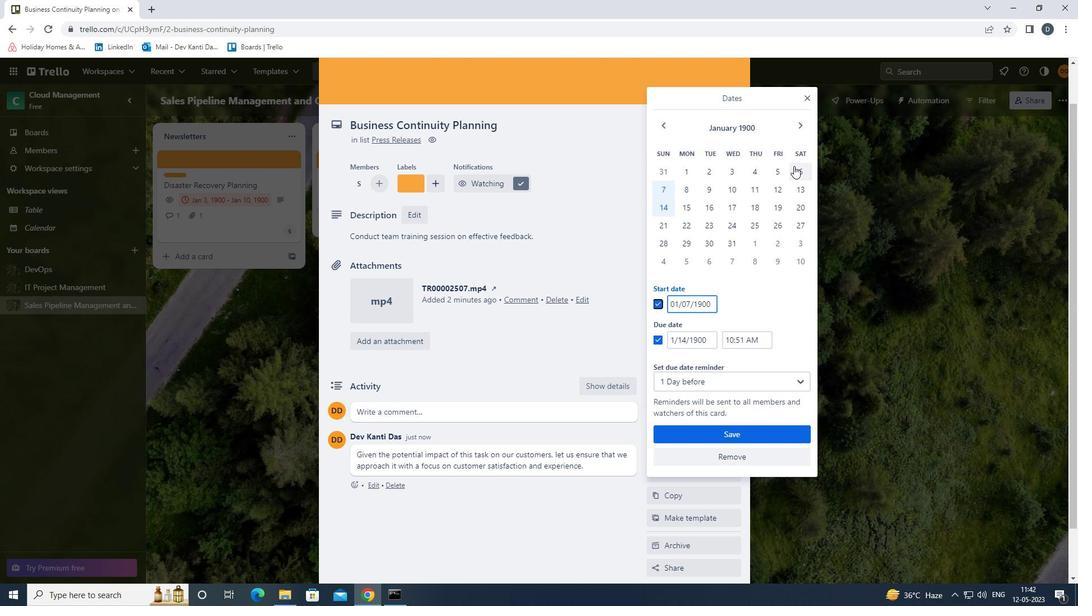 
Action: Mouse pressed left at (795, 168)
Screenshot: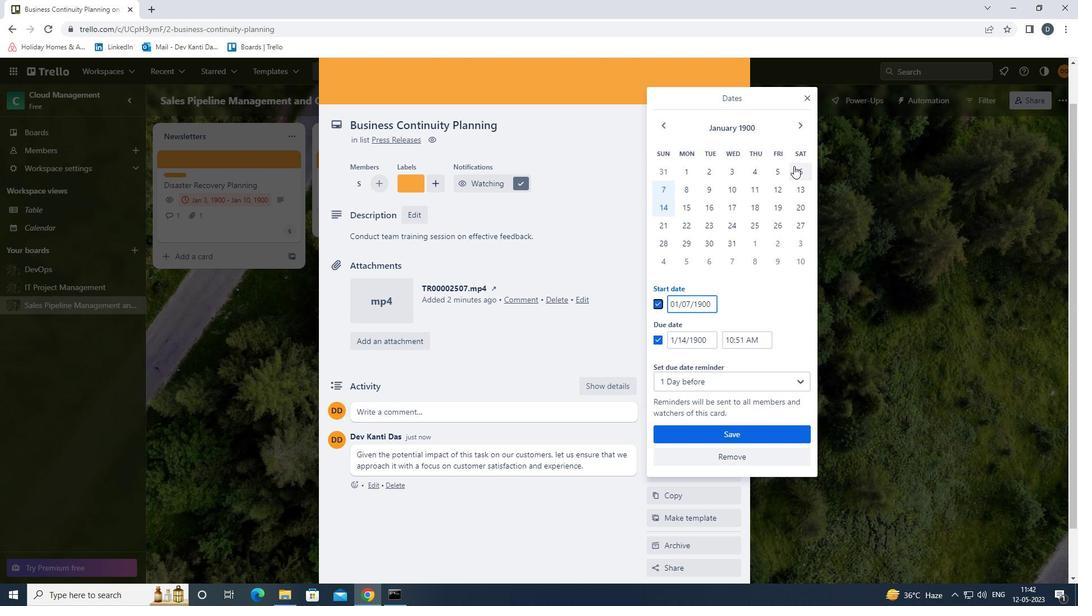 
Action: Mouse moved to (799, 183)
Screenshot: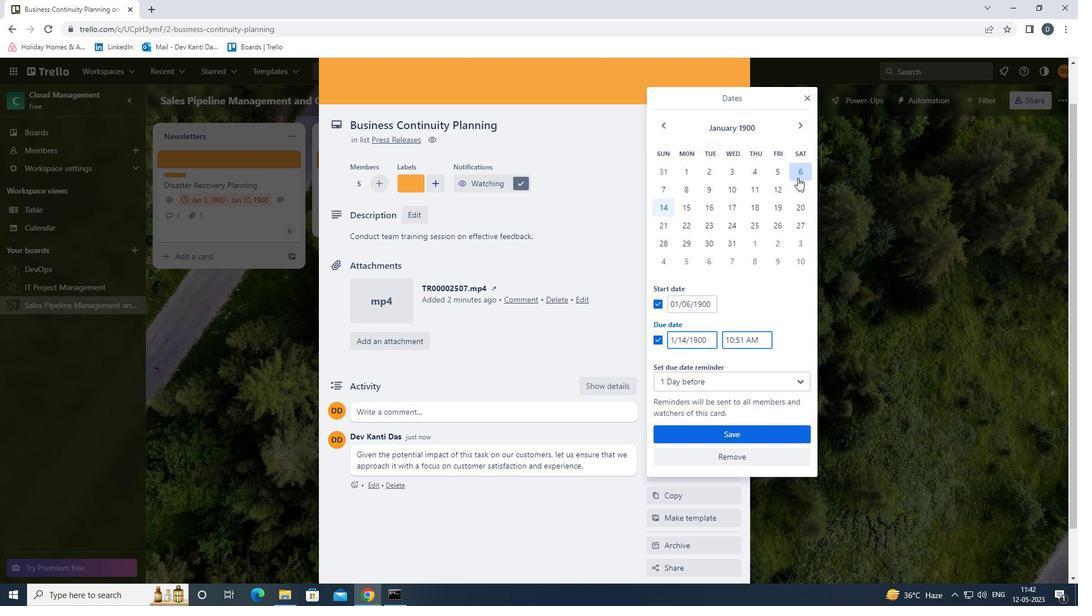 
Action: Mouse pressed left at (799, 183)
Screenshot: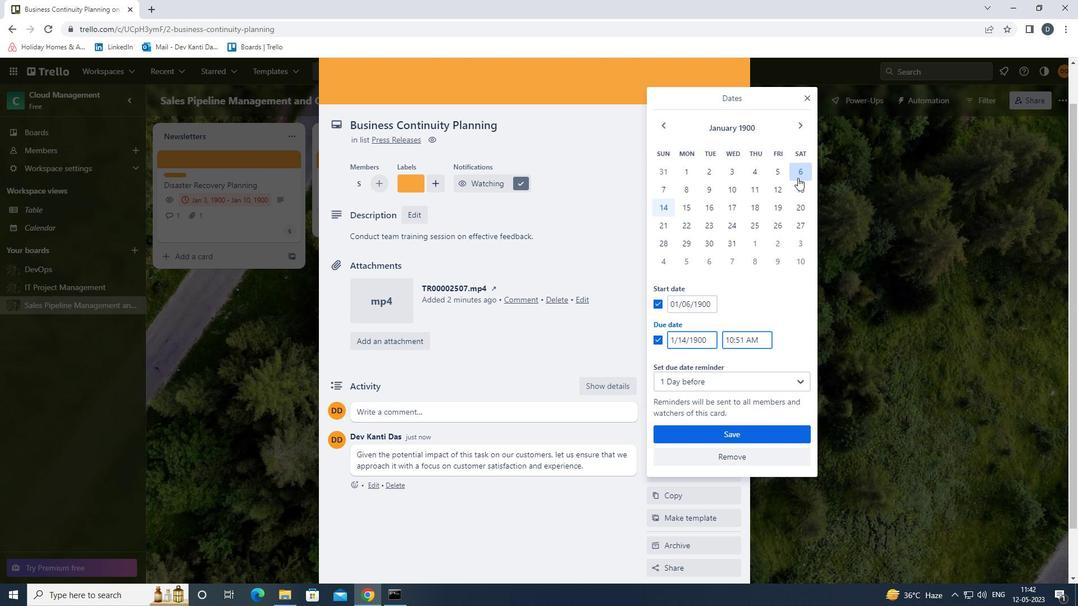 
Action: Mouse moved to (749, 429)
Screenshot: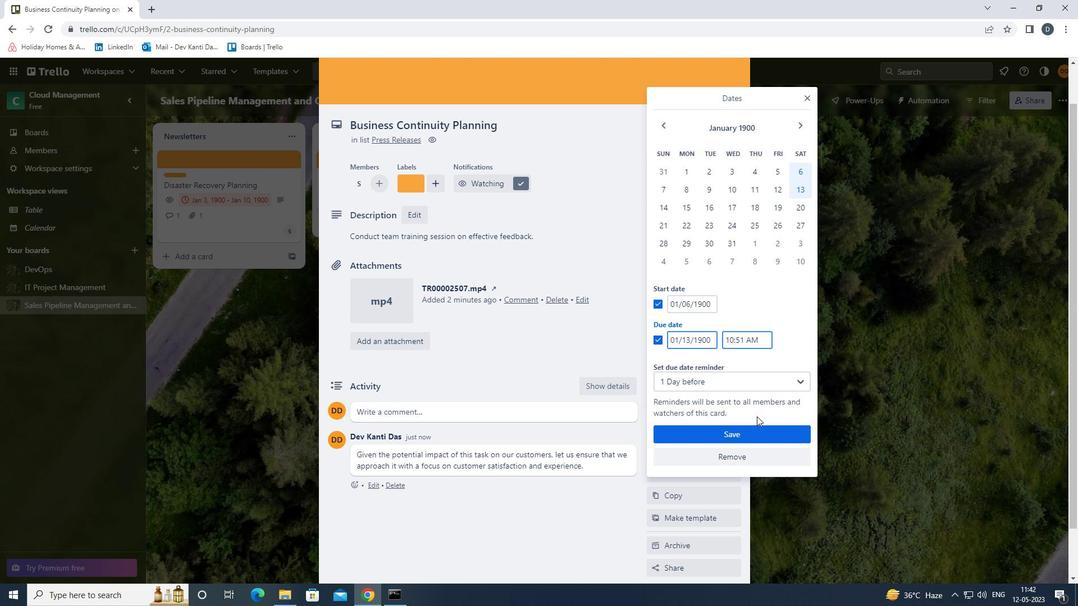 
Action: Mouse pressed left at (749, 429)
Screenshot: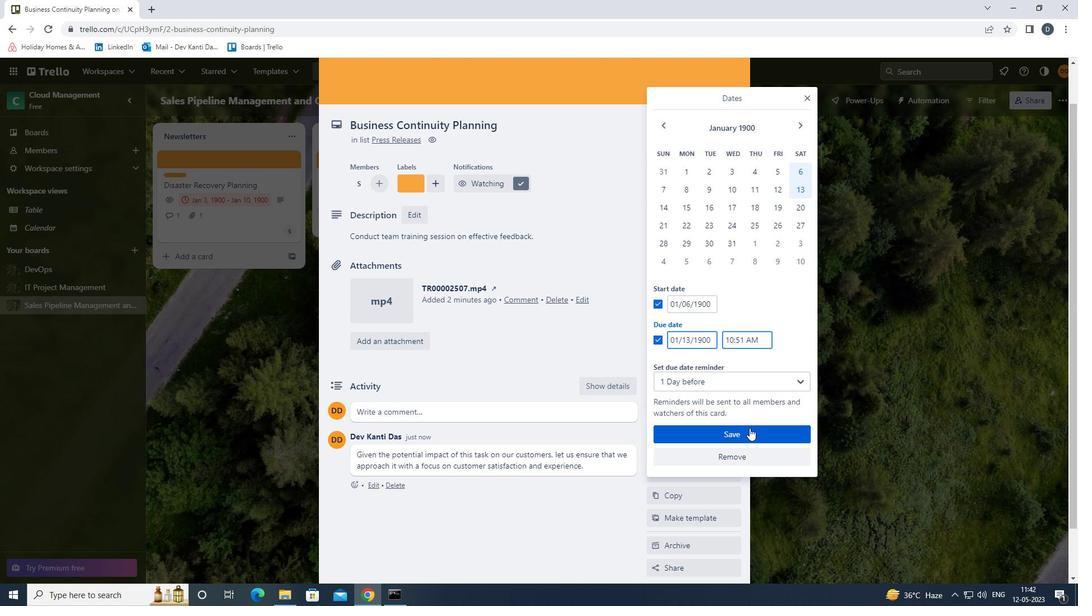 
Action: Mouse moved to (697, 395)
Screenshot: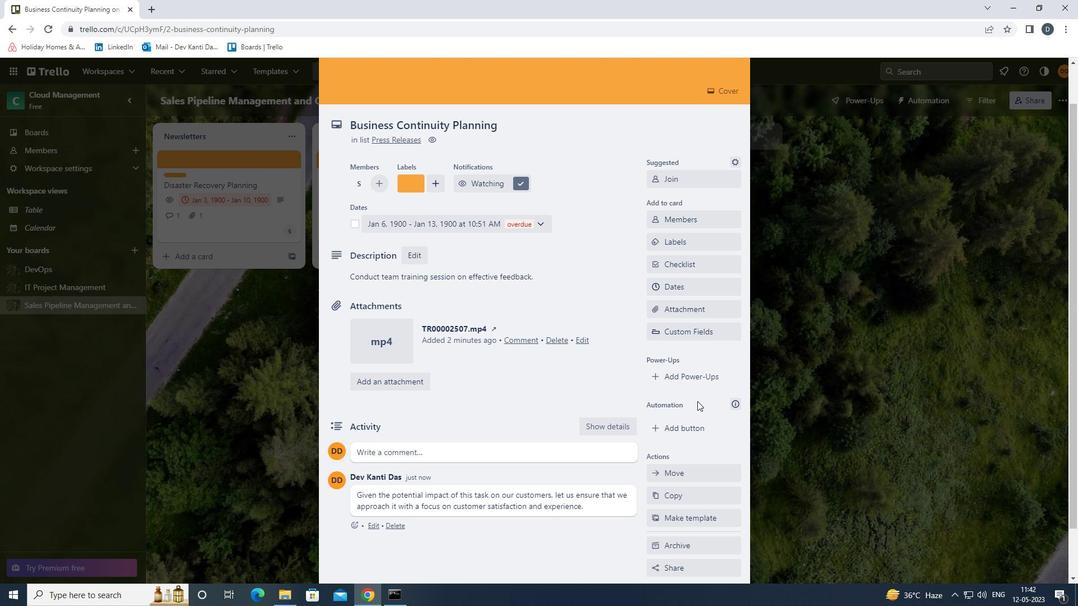 
Action: Mouse scrolled (697, 396) with delta (0, 0)
Screenshot: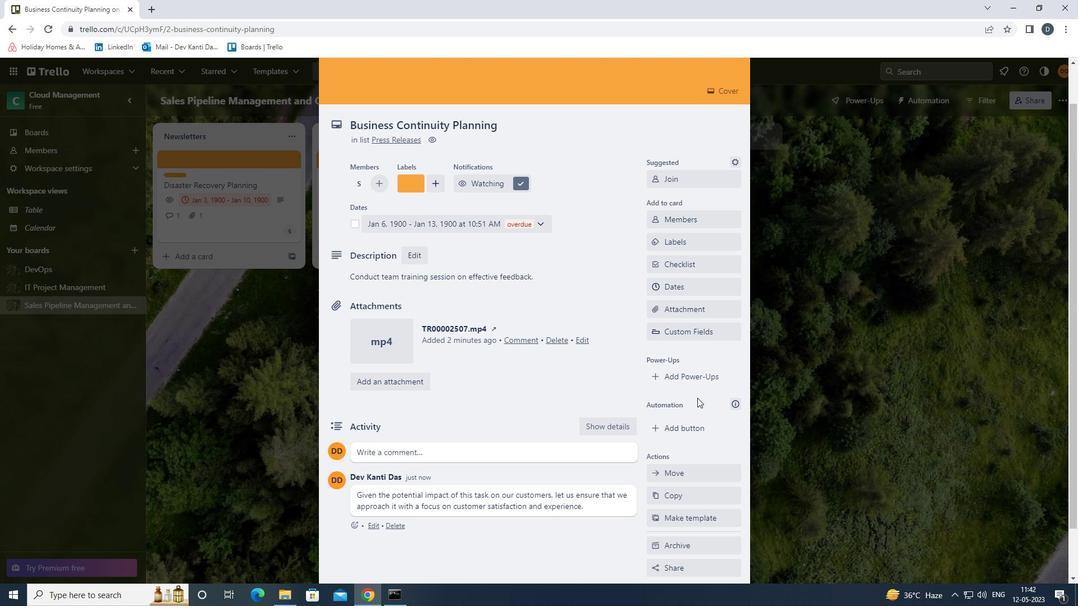 
Action: Mouse scrolled (697, 396) with delta (0, 0)
Screenshot: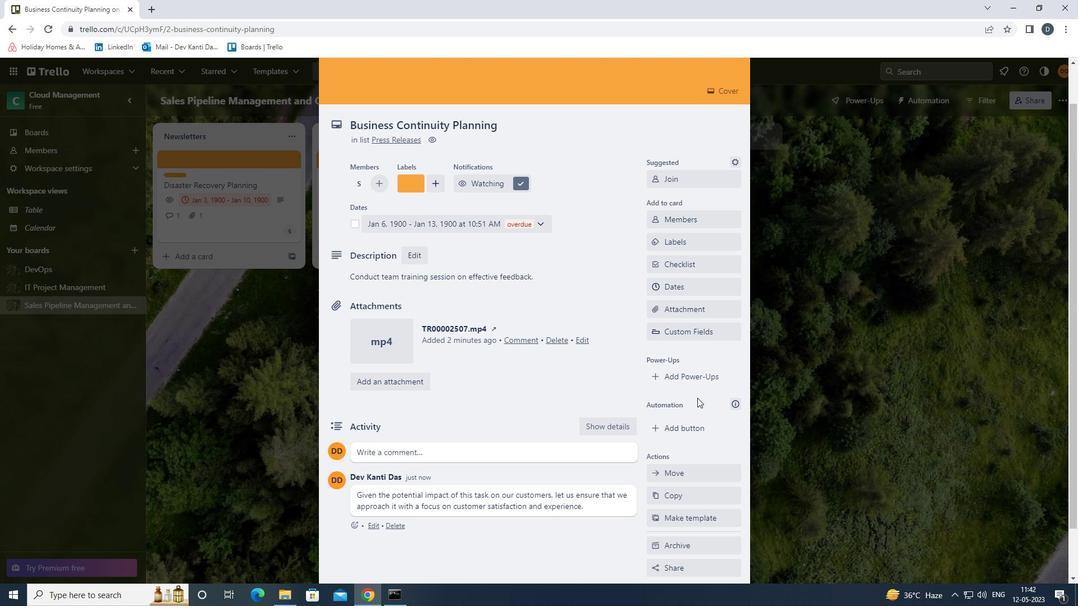 
Action: Mouse moved to (739, 104)
Screenshot: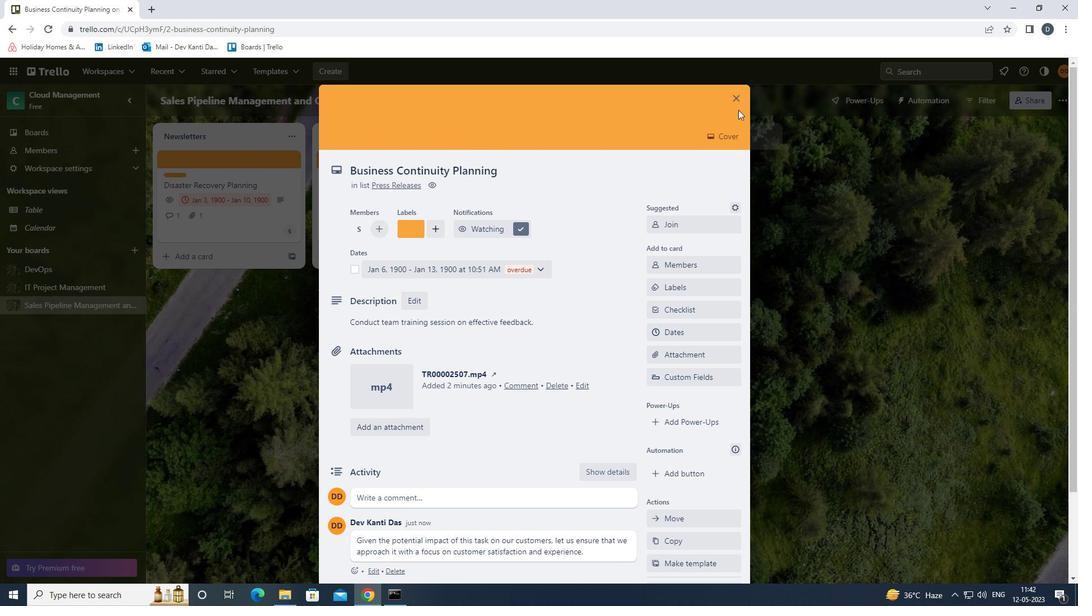 
Action: Mouse pressed left at (739, 104)
Screenshot: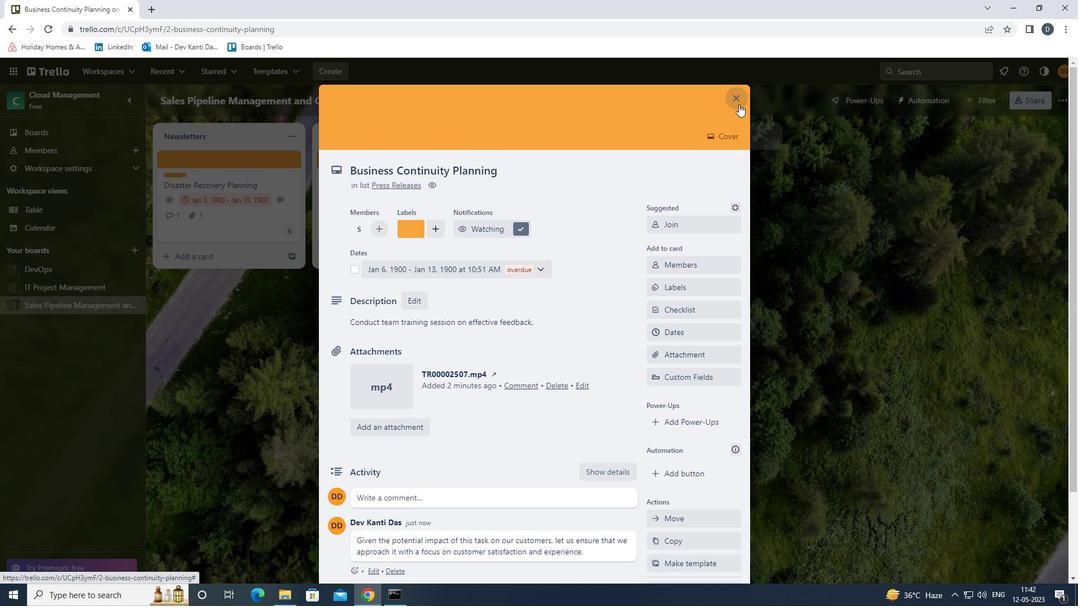 
Action: Mouse moved to (722, 429)
Screenshot: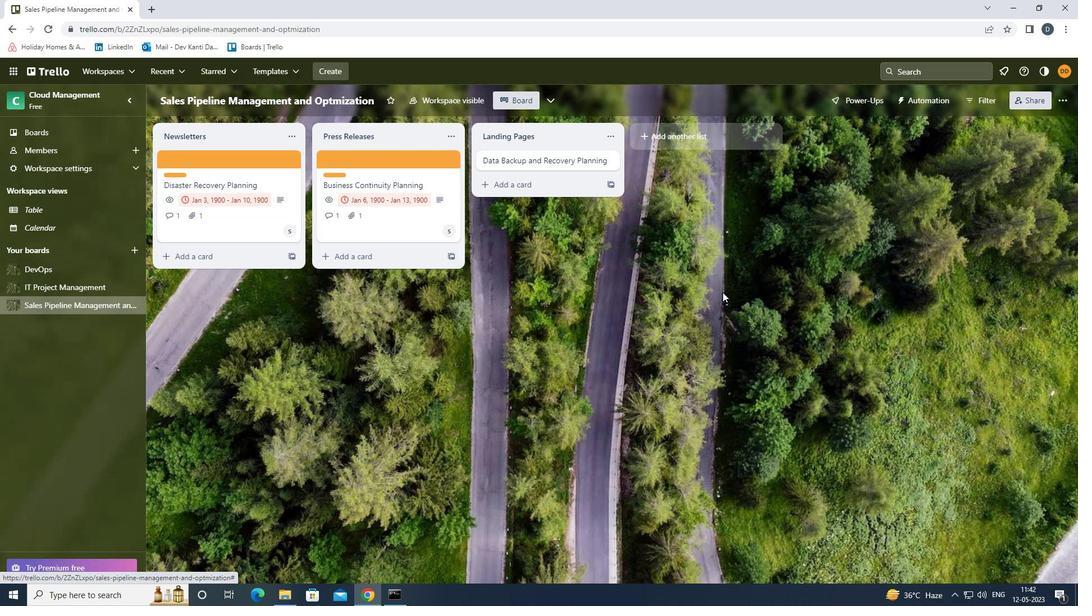 
Action: Mouse pressed left at (722, 429)
Screenshot: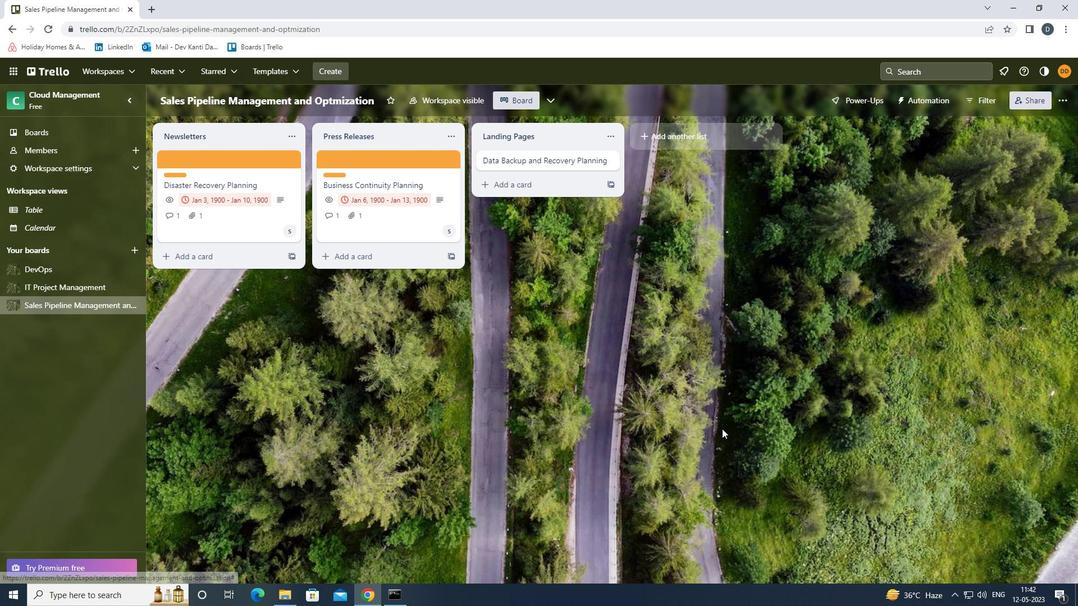 
